 Task: Search one way flight ticket for 1 adult, 1 child, 1 infant in seat in premium economy from Bangor: Bangor International Airport to Raleigh: Raleigh-durham International Airport on 8-5-2023. Choice of flights is Frontier. Number of bags: 1 checked bag. Price is upto 86000. Outbound departure time preference is 11:00.
Action: Mouse moved to (326, 298)
Screenshot: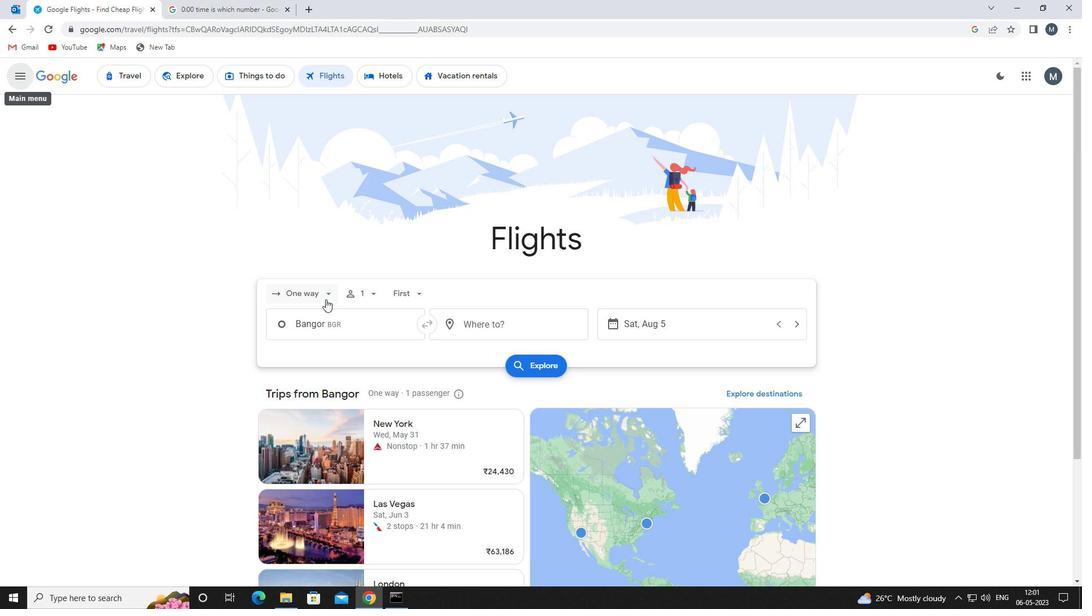 
Action: Mouse pressed left at (326, 298)
Screenshot: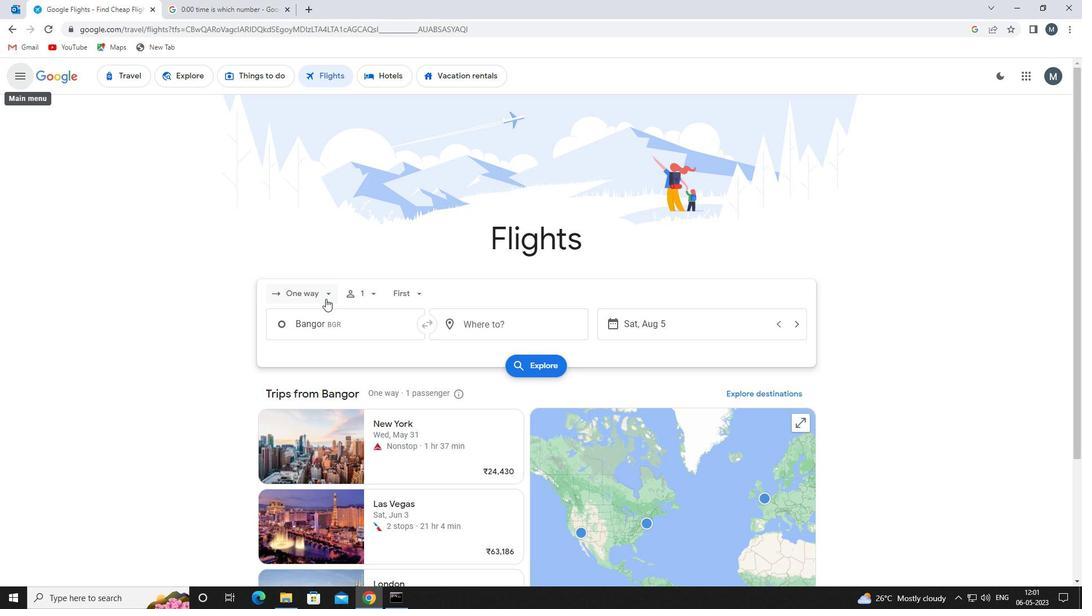 
Action: Mouse moved to (332, 342)
Screenshot: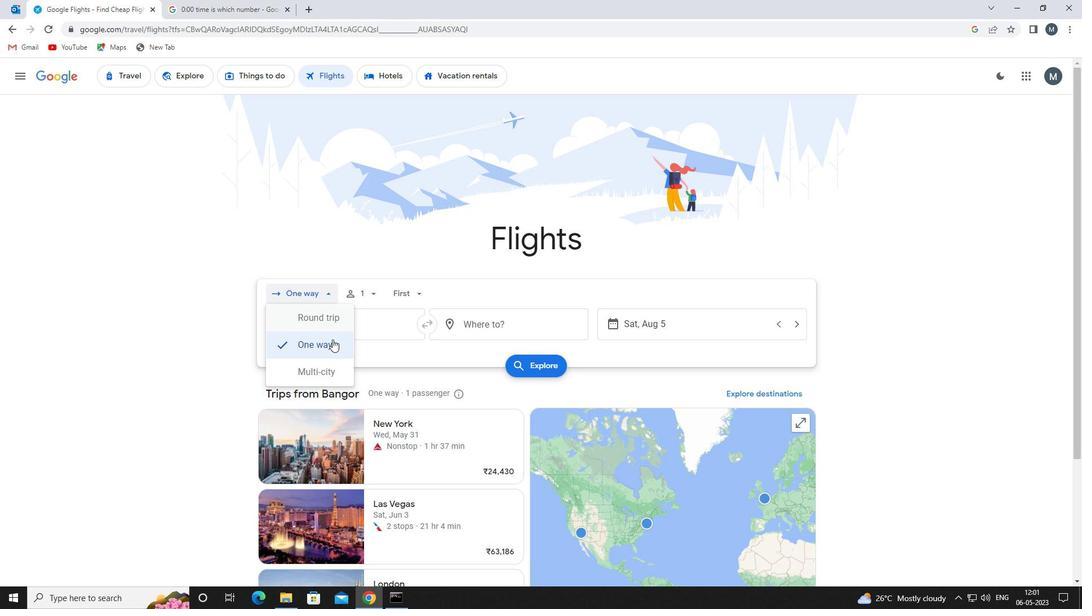 
Action: Mouse pressed left at (332, 342)
Screenshot: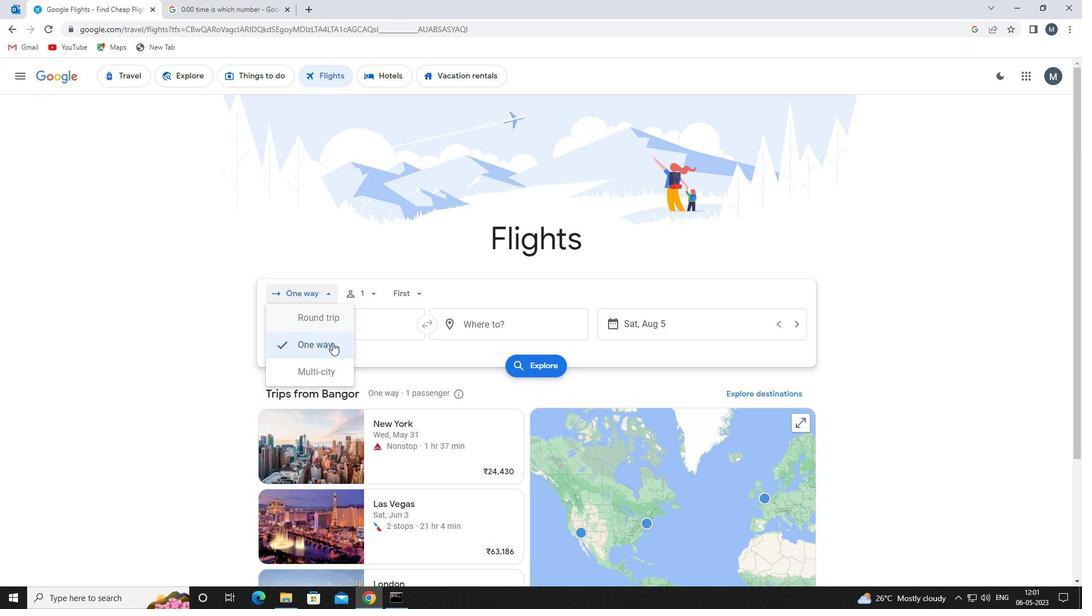 
Action: Mouse moved to (354, 292)
Screenshot: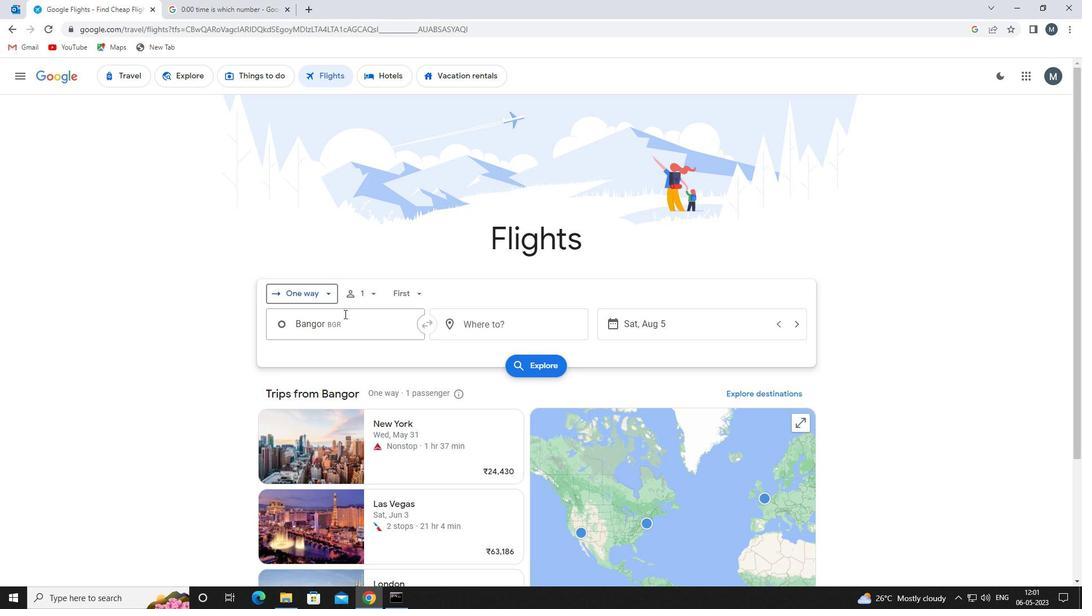 
Action: Mouse pressed left at (354, 292)
Screenshot: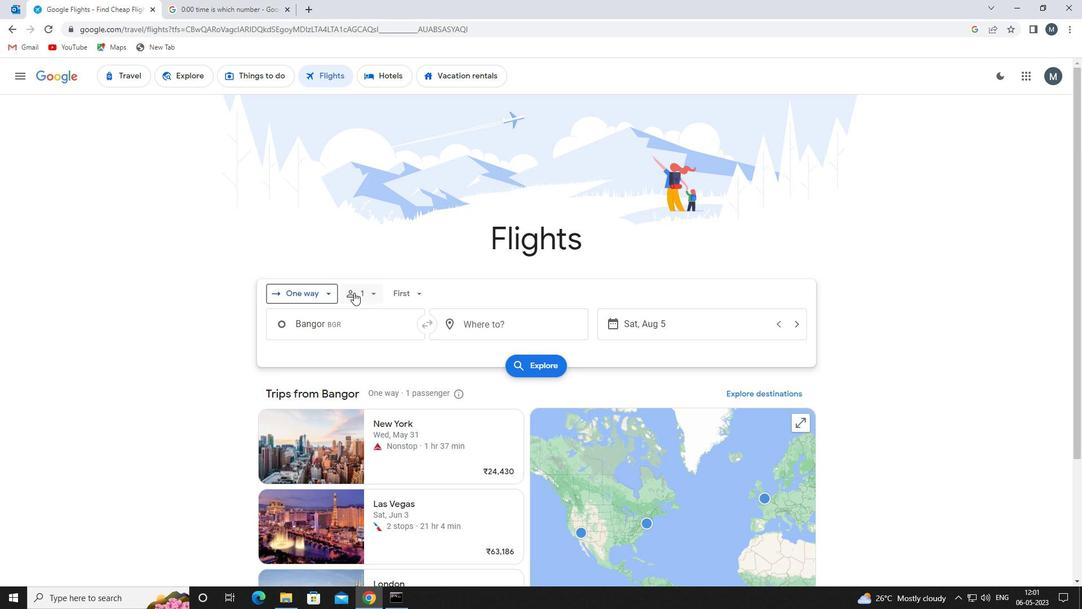 
Action: Mouse moved to (463, 351)
Screenshot: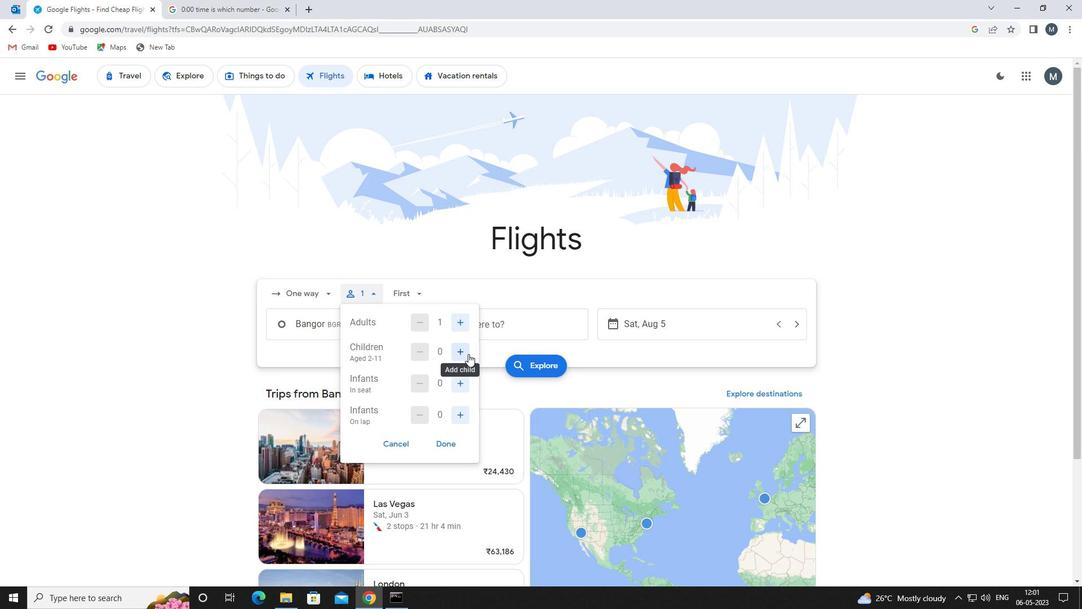 
Action: Mouse pressed left at (463, 351)
Screenshot: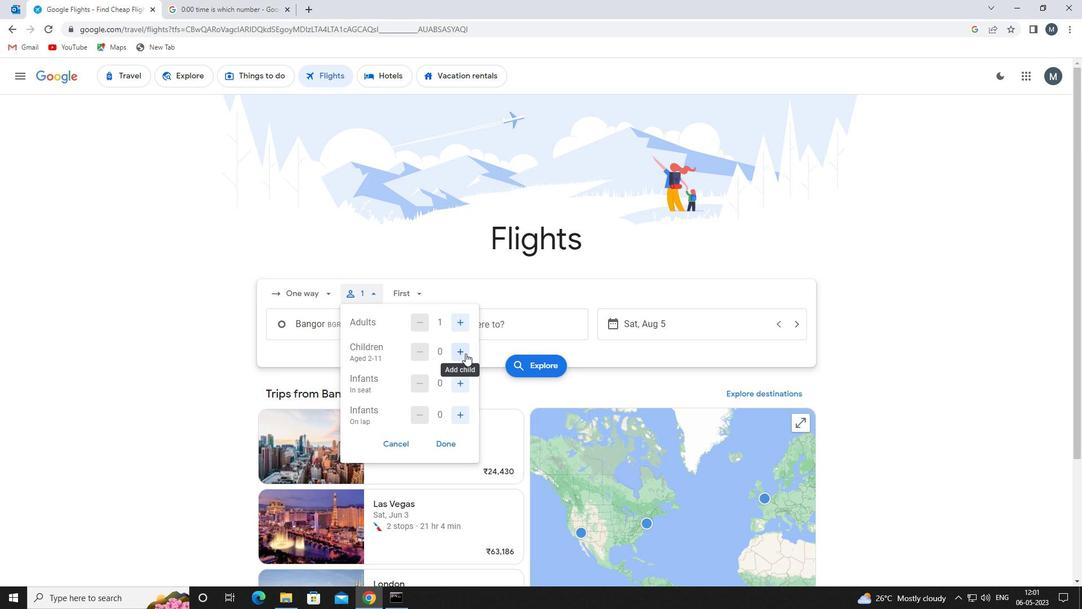 
Action: Mouse moved to (458, 380)
Screenshot: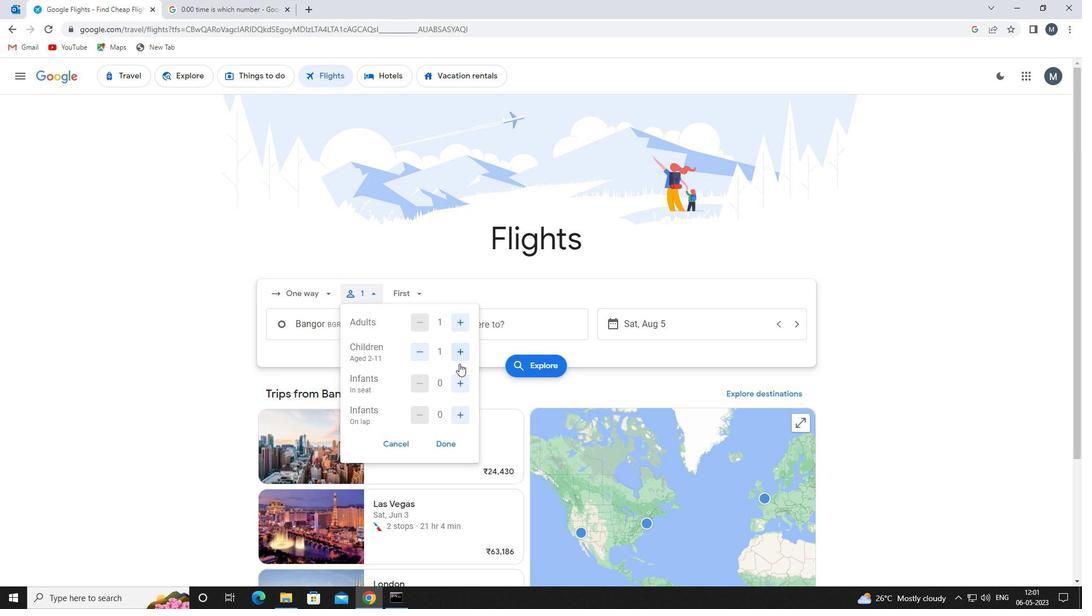 
Action: Mouse pressed left at (458, 380)
Screenshot: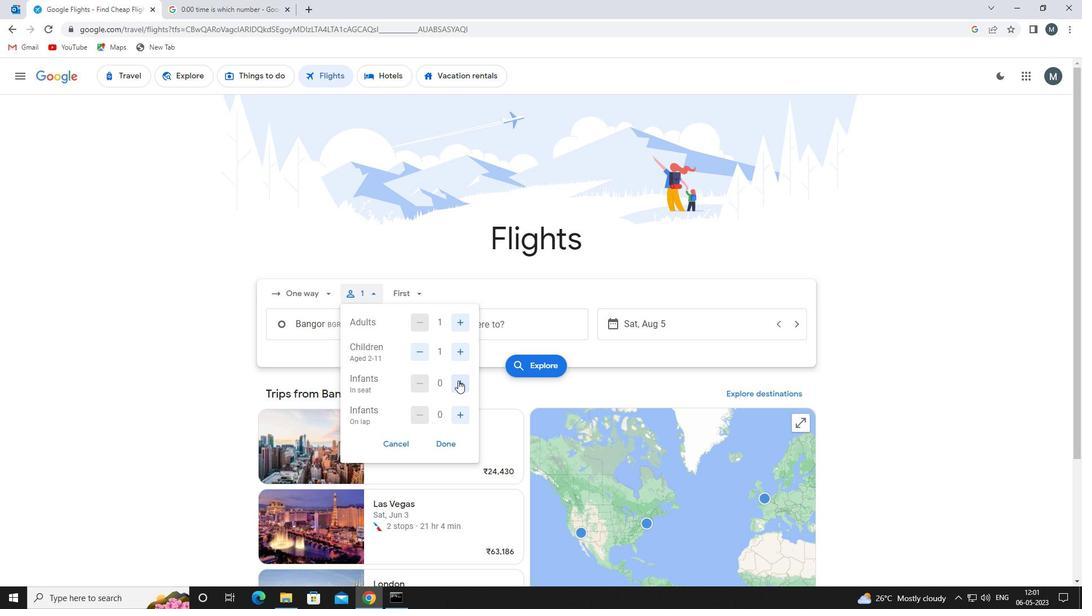 
Action: Mouse moved to (446, 442)
Screenshot: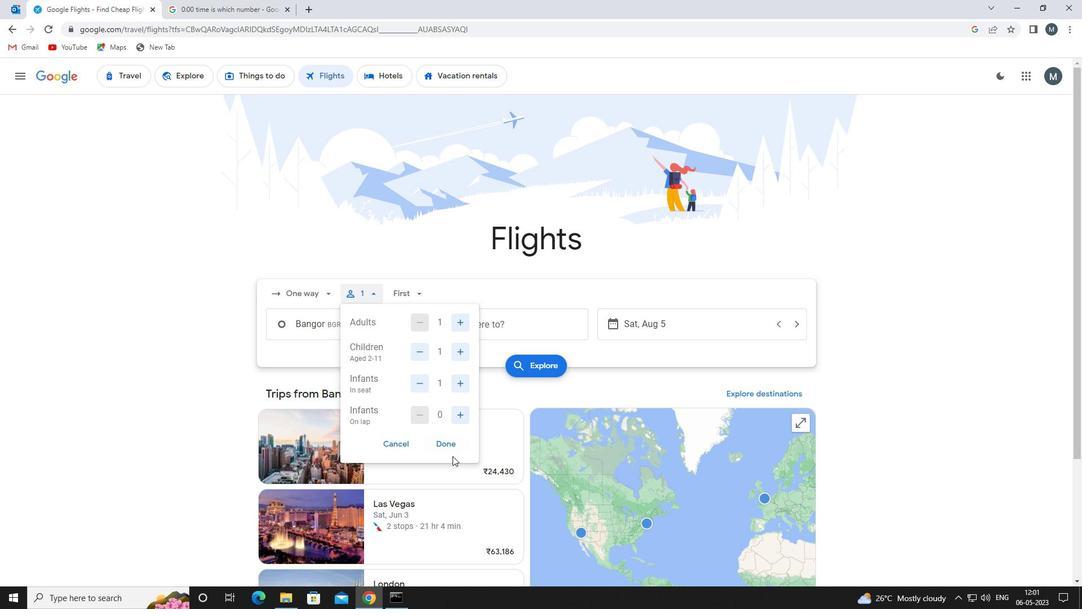 
Action: Mouse pressed left at (446, 442)
Screenshot: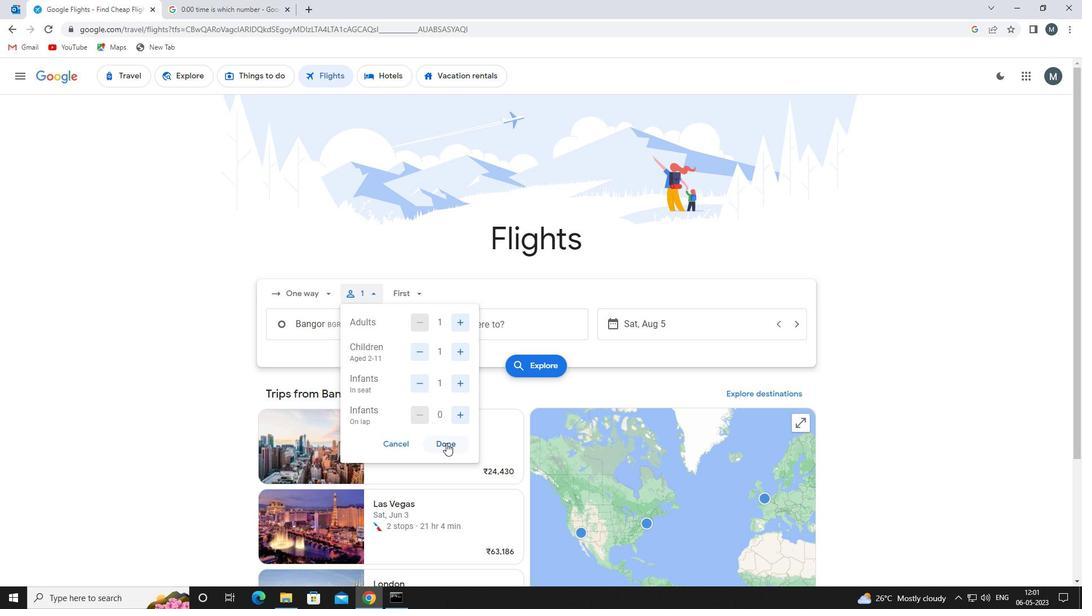 
Action: Mouse moved to (411, 297)
Screenshot: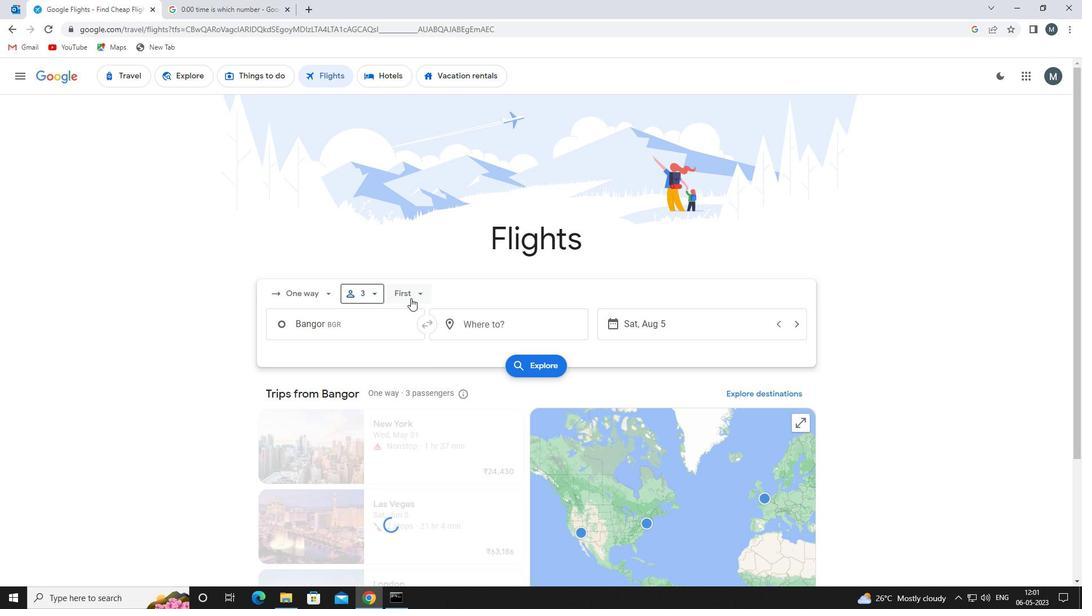 
Action: Mouse pressed left at (411, 297)
Screenshot: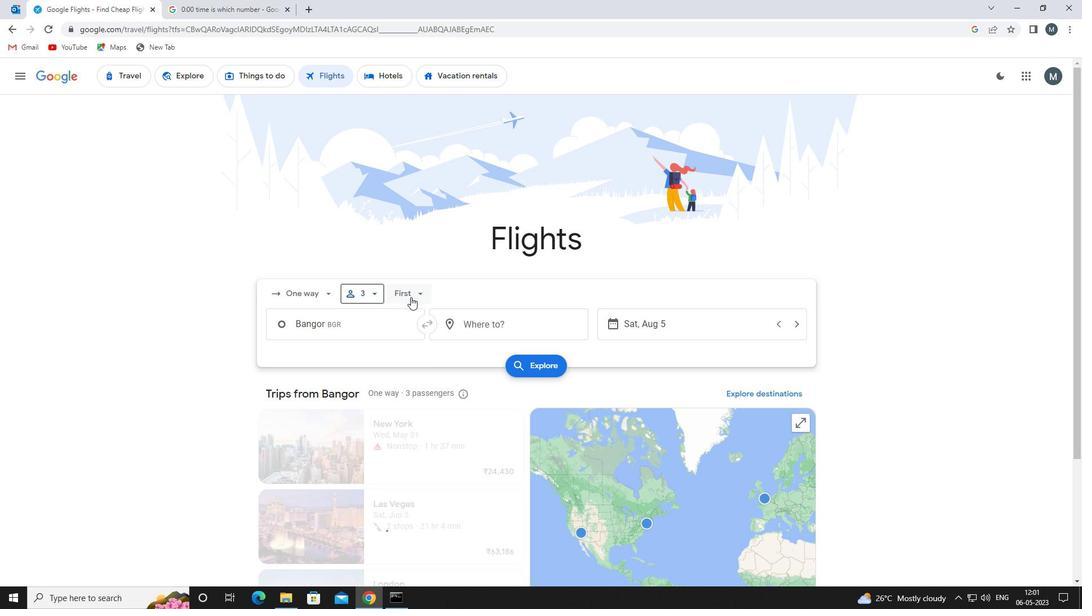 
Action: Mouse moved to (430, 350)
Screenshot: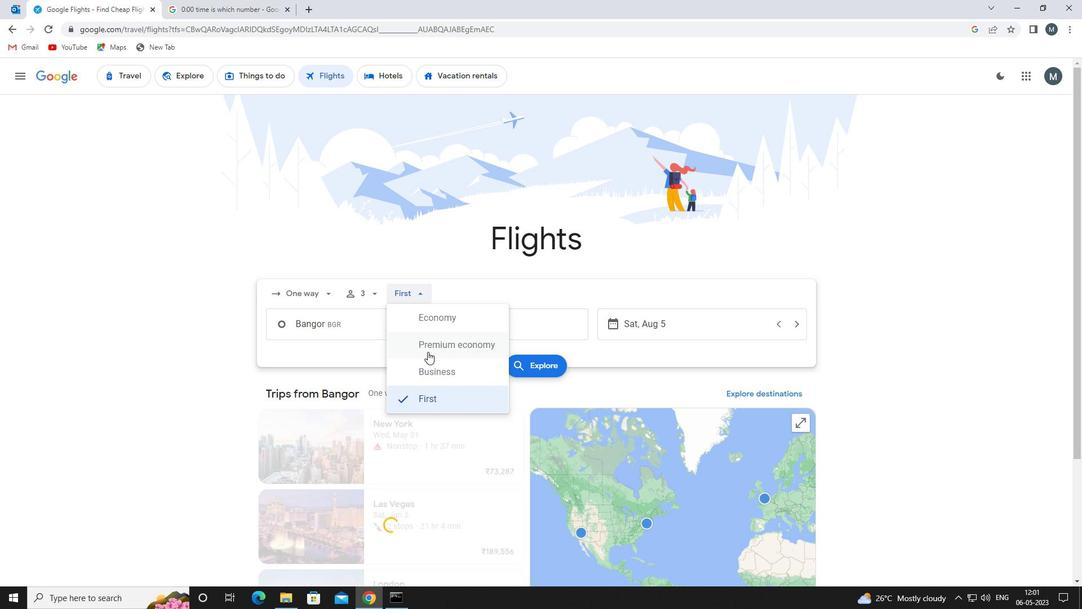
Action: Mouse pressed left at (430, 350)
Screenshot: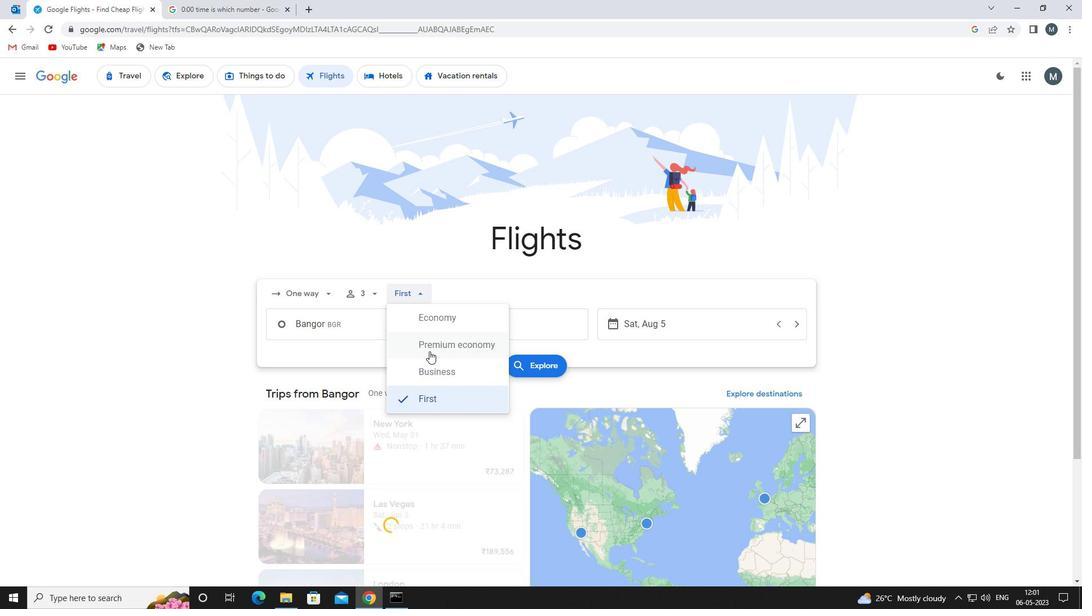 
Action: Mouse moved to (384, 323)
Screenshot: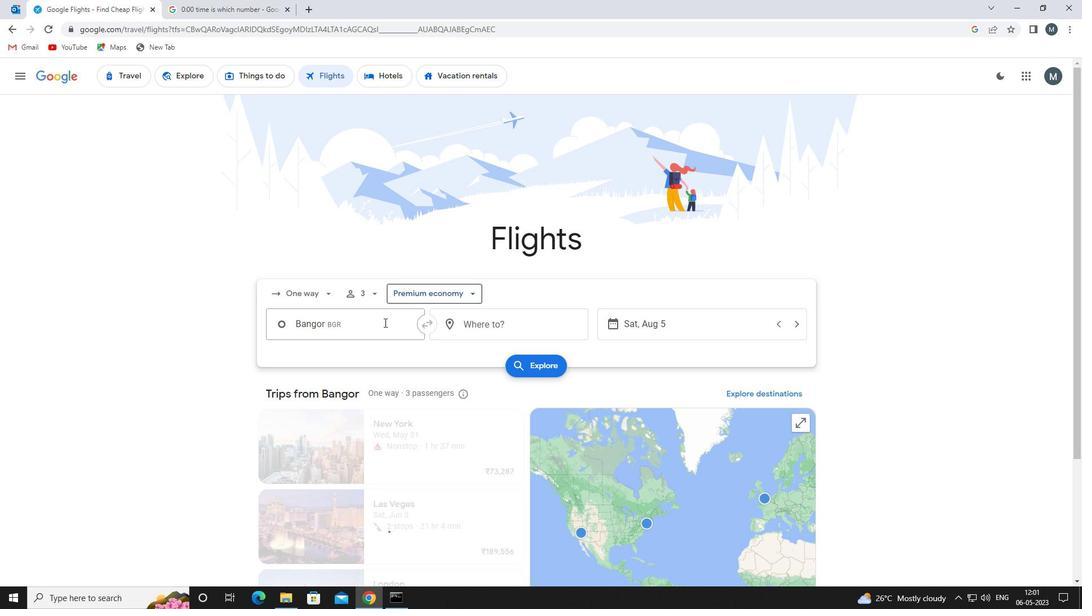 
Action: Mouse pressed left at (384, 323)
Screenshot: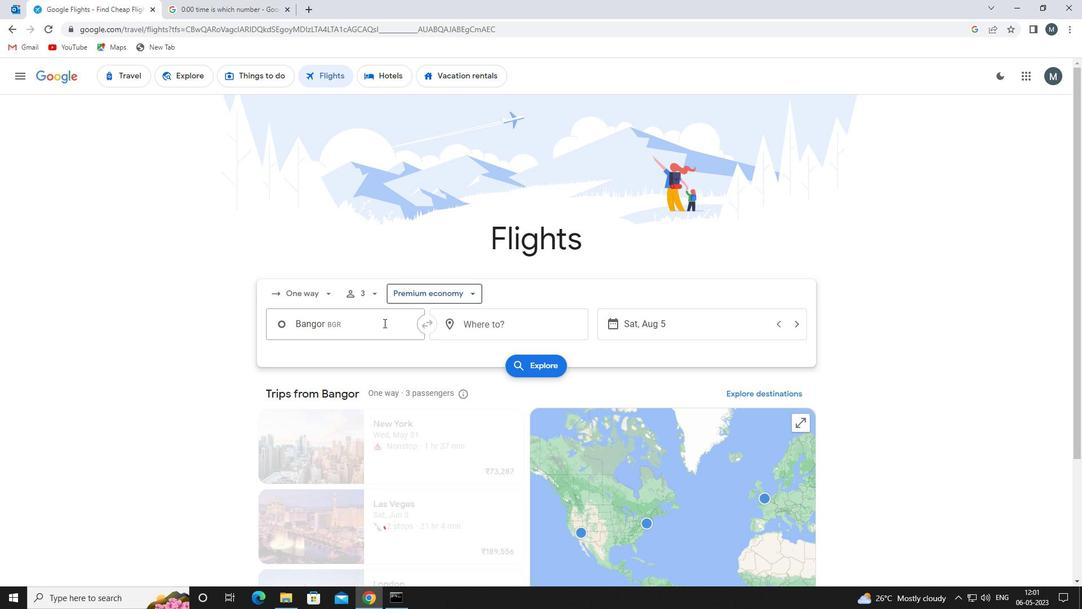 
Action: Key pressed bangor<Key.space>in
Screenshot: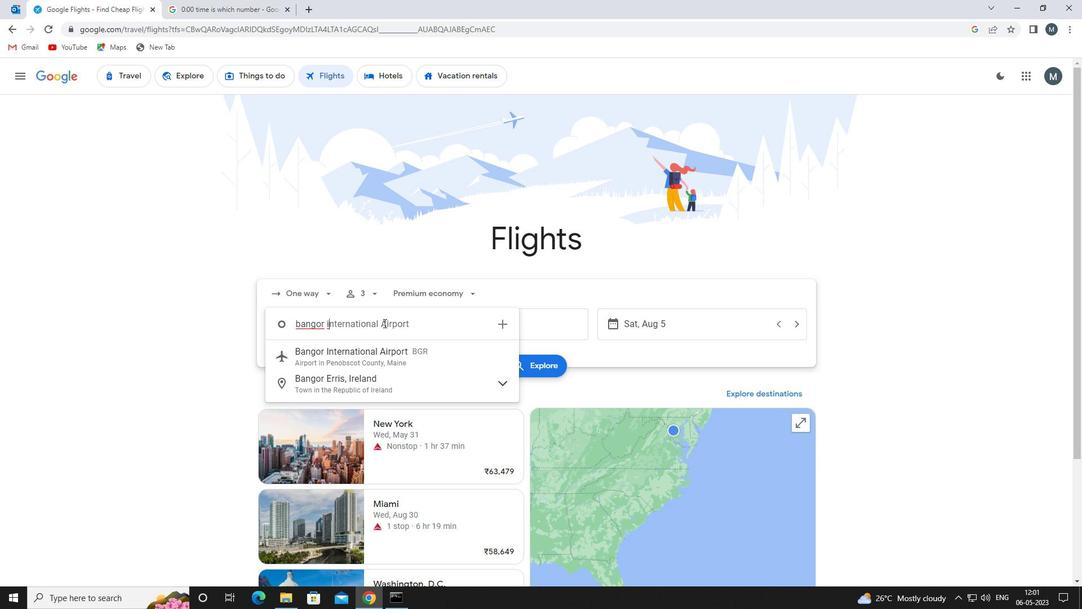 
Action: Mouse moved to (389, 364)
Screenshot: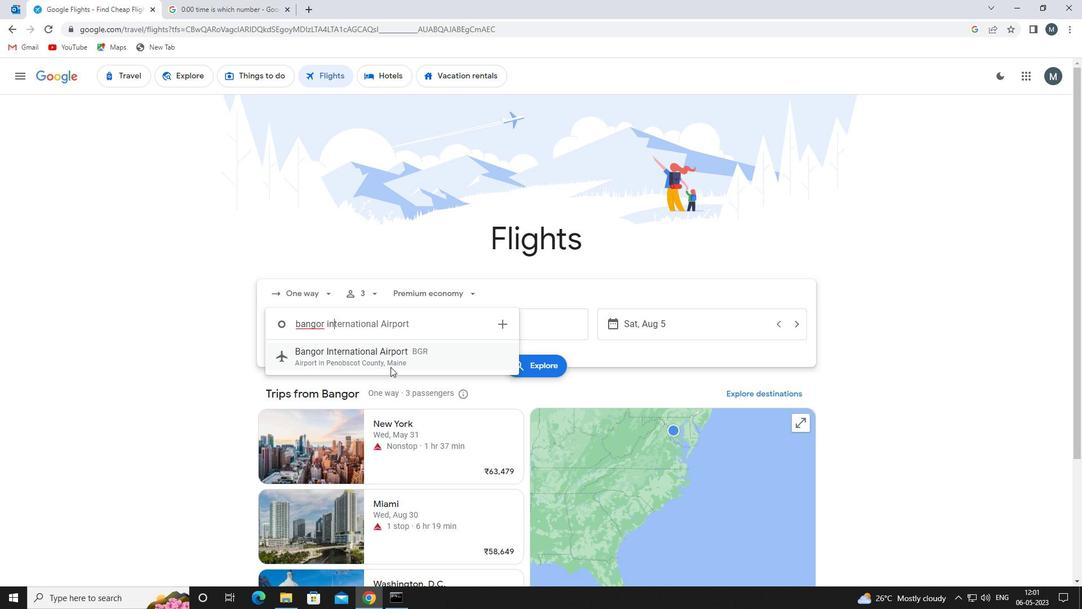 
Action: Mouse pressed left at (389, 364)
Screenshot: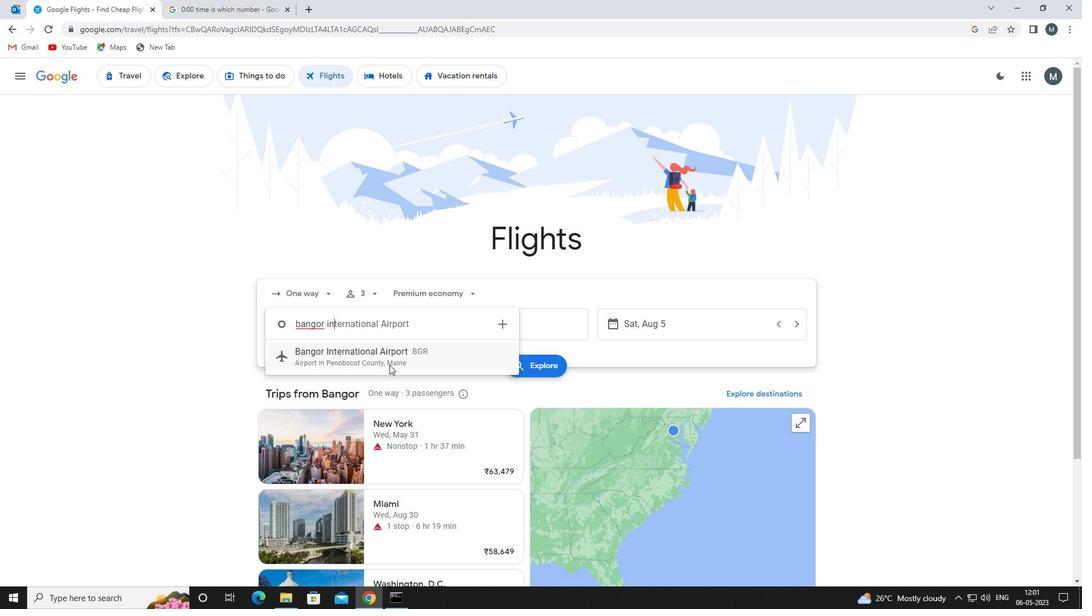 
Action: Mouse moved to (461, 327)
Screenshot: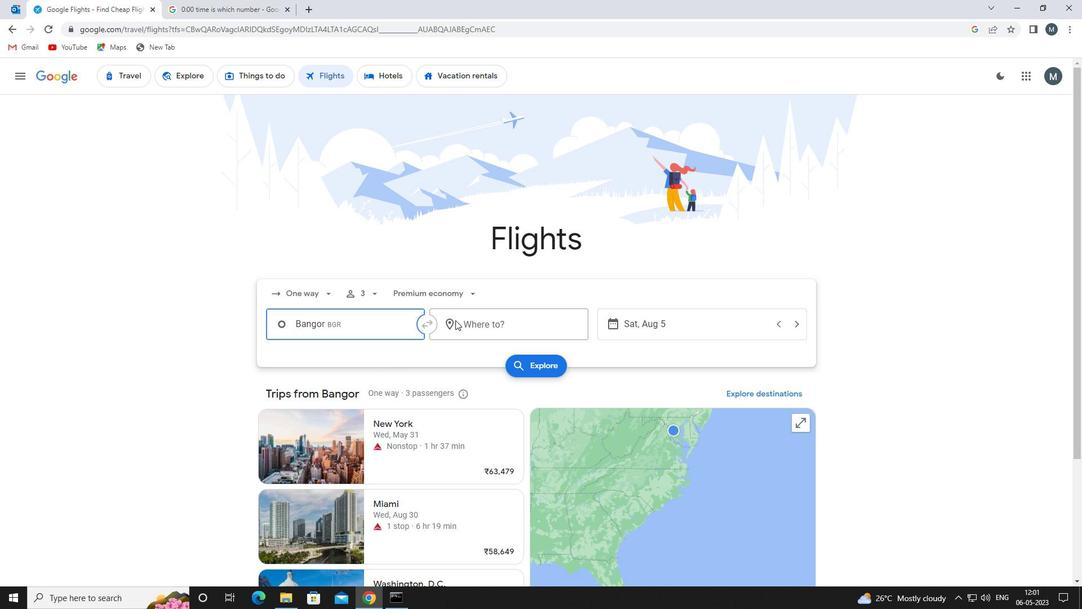 
Action: Mouse pressed left at (461, 327)
Screenshot: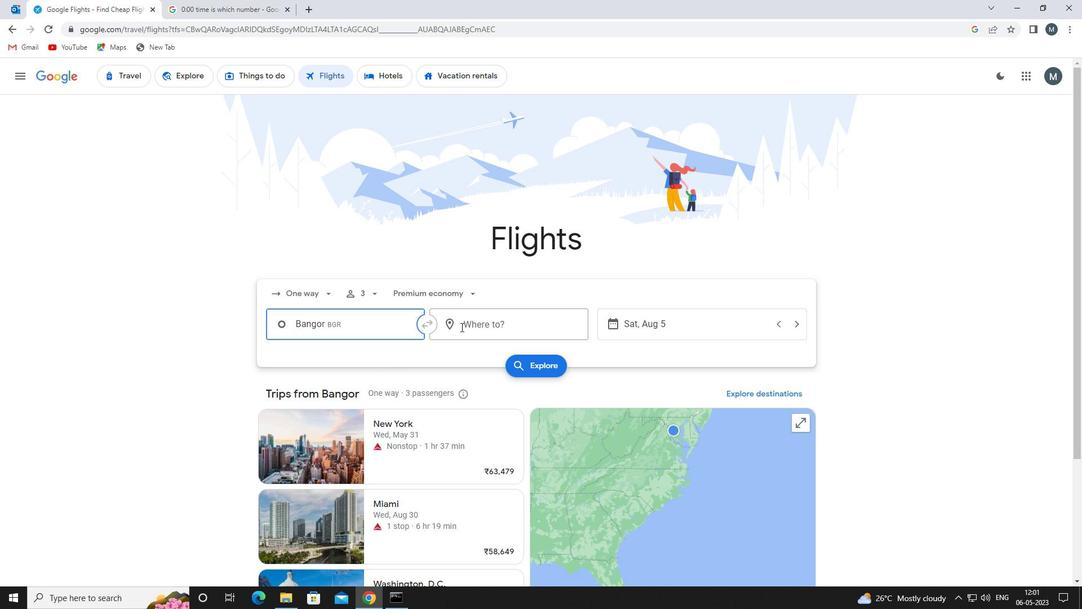 
Action: Mouse moved to (460, 328)
Screenshot: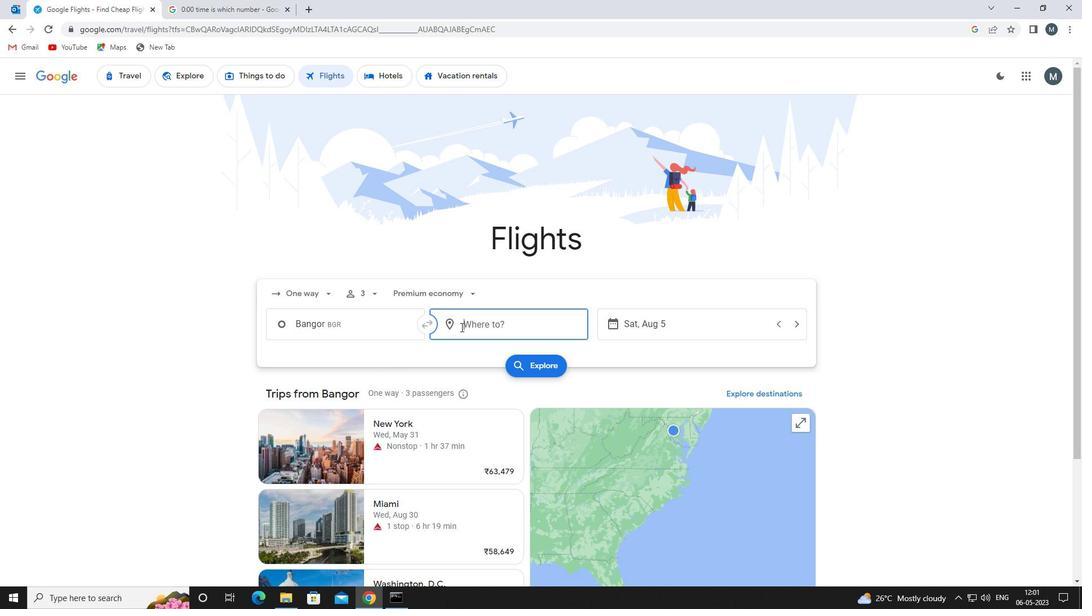
Action: Key pressed raleigh<Key.space>du
Screenshot: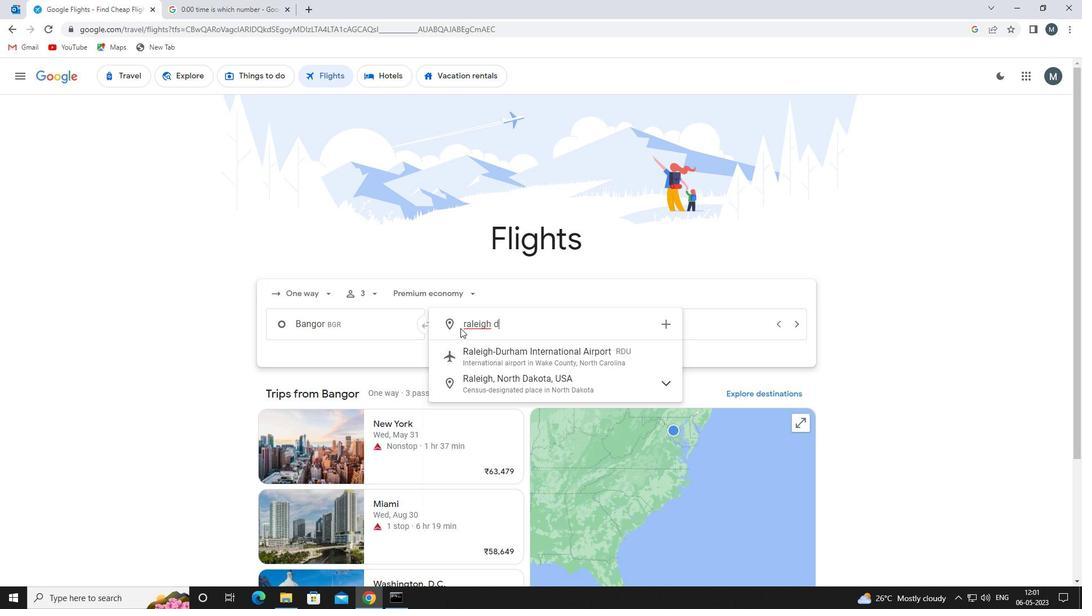 
Action: Mouse moved to (537, 346)
Screenshot: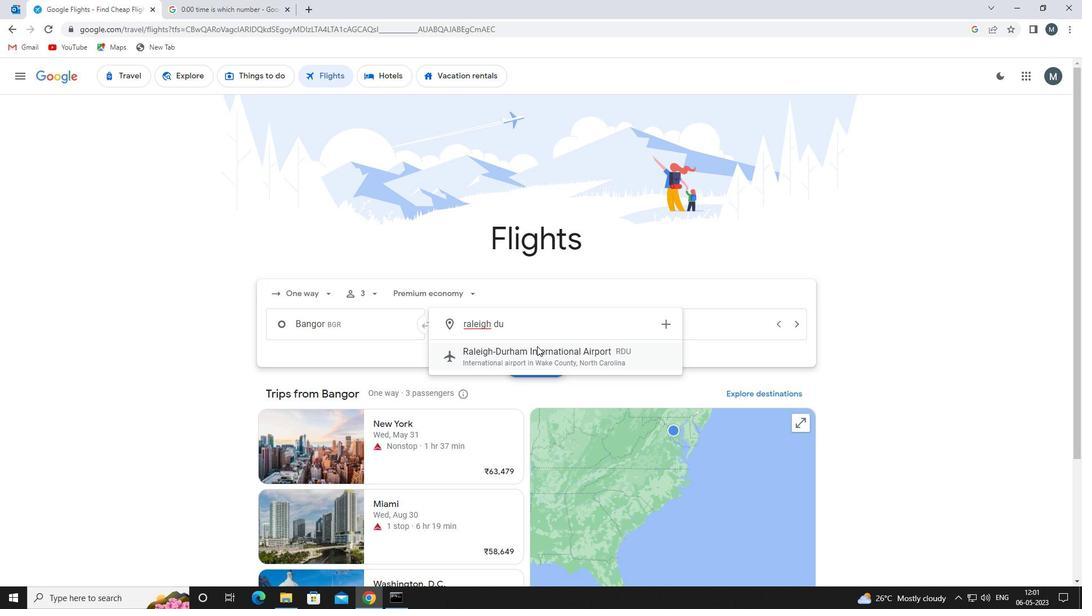 
Action: Mouse pressed left at (537, 346)
Screenshot: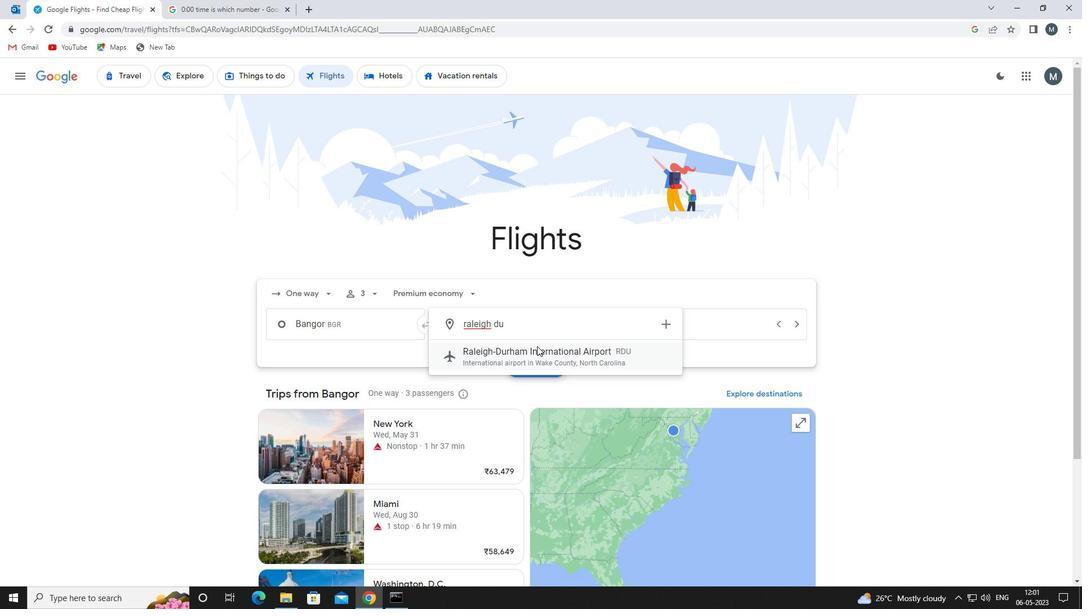 
Action: Mouse moved to (625, 327)
Screenshot: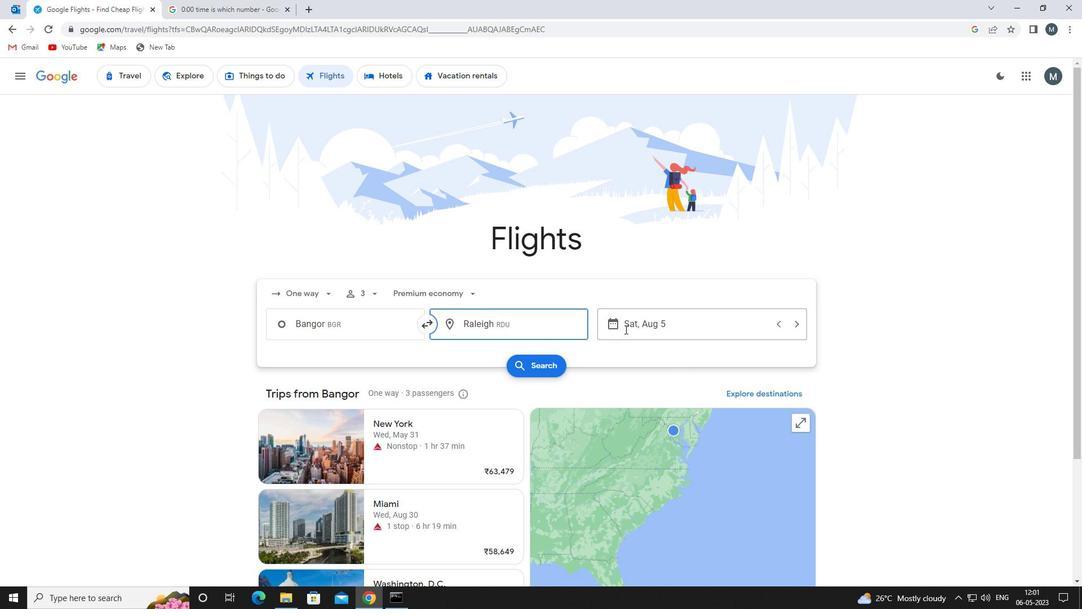 
Action: Mouse pressed left at (625, 327)
Screenshot: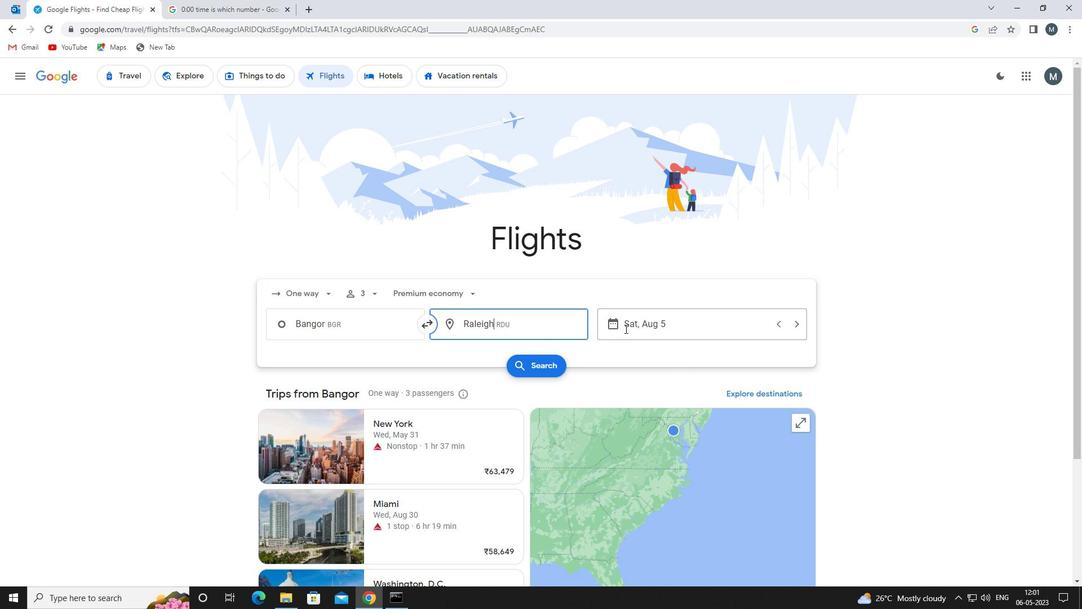 
Action: Mouse moved to (565, 382)
Screenshot: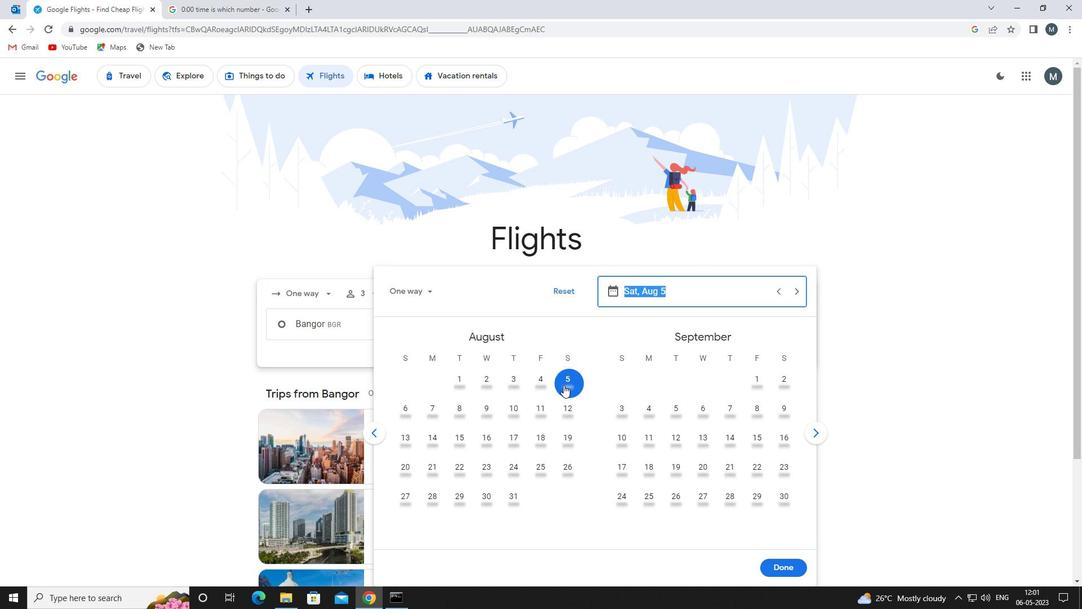 
Action: Mouse pressed left at (565, 382)
Screenshot: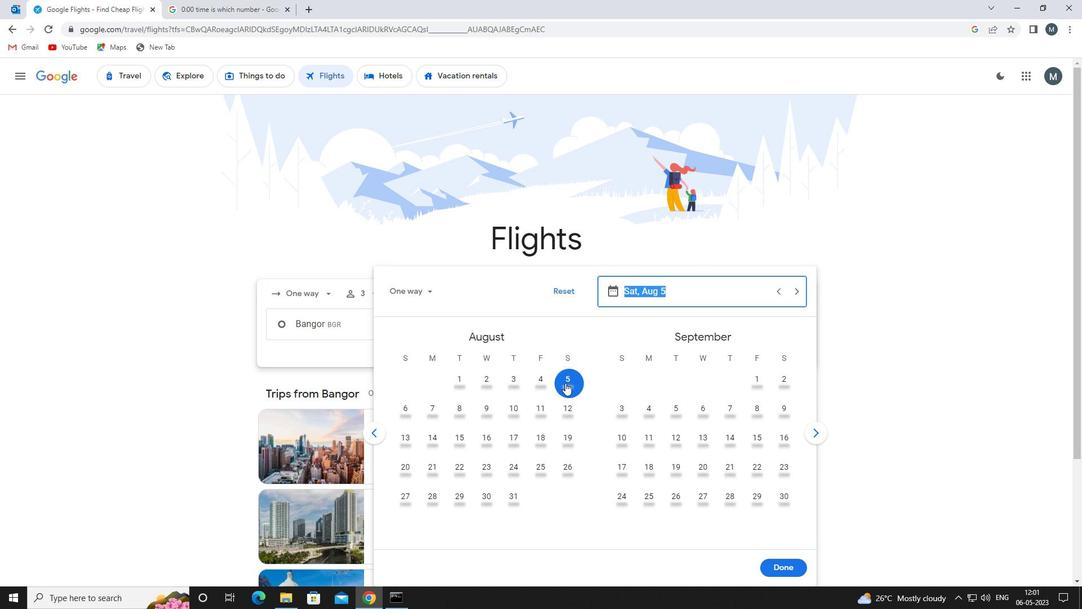 
Action: Mouse moved to (774, 564)
Screenshot: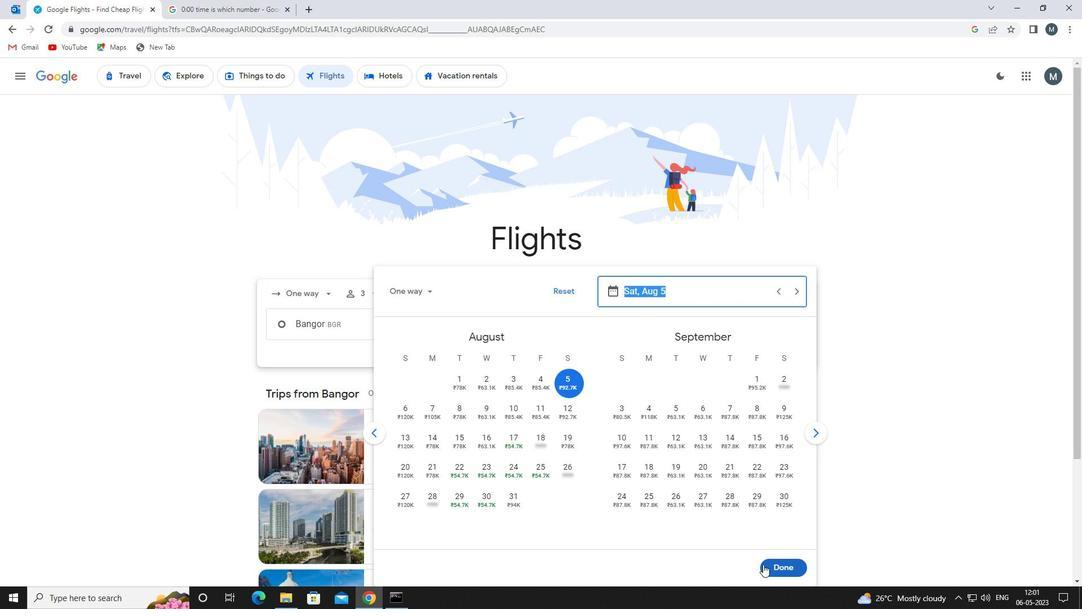 
Action: Mouse pressed left at (774, 564)
Screenshot: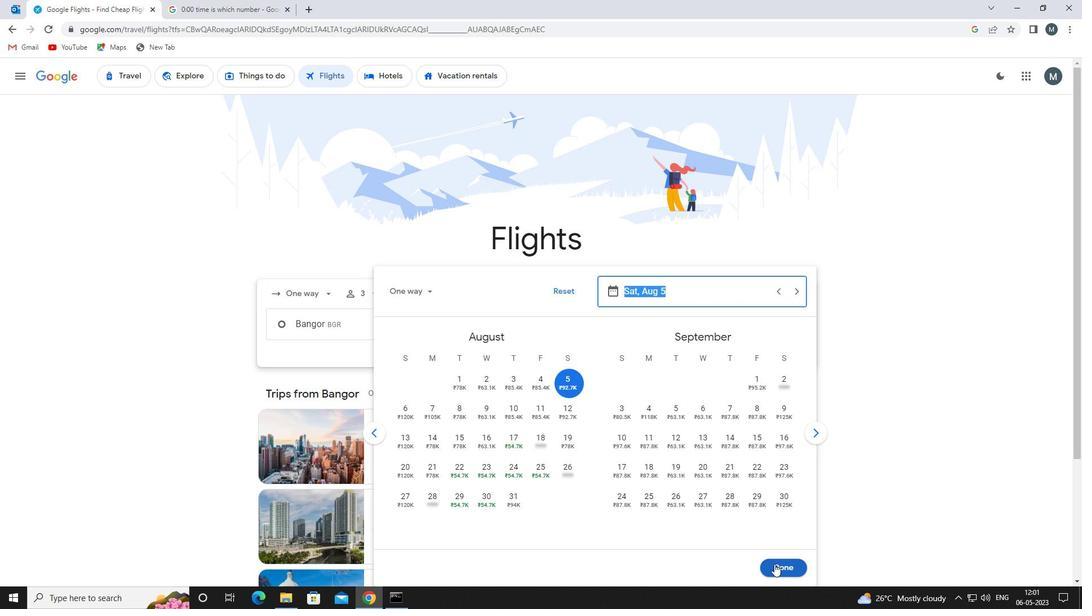 
Action: Mouse moved to (518, 366)
Screenshot: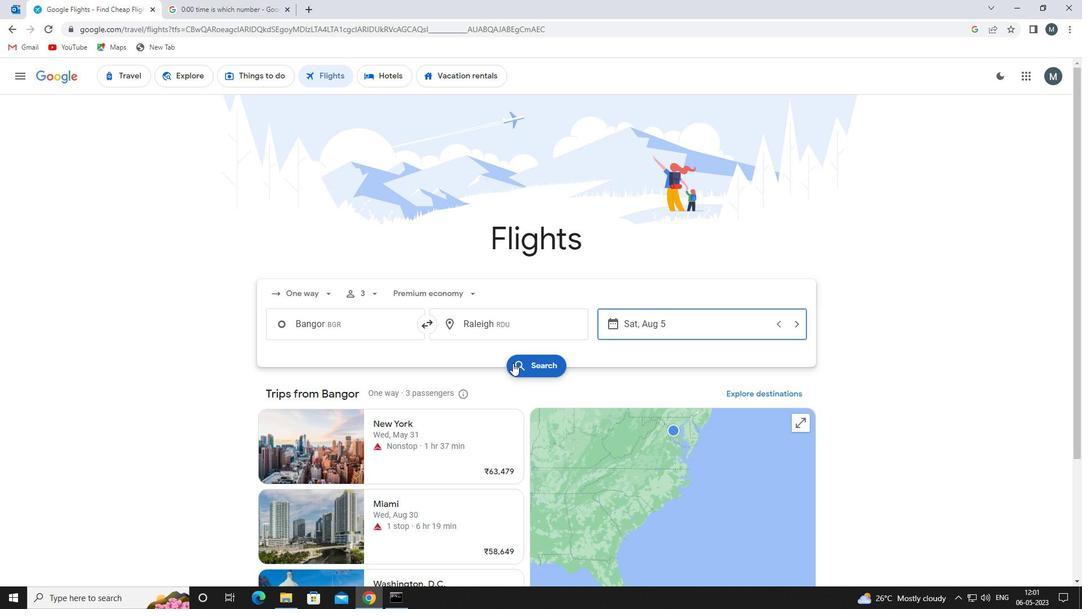 
Action: Mouse pressed left at (518, 366)
Screenshot: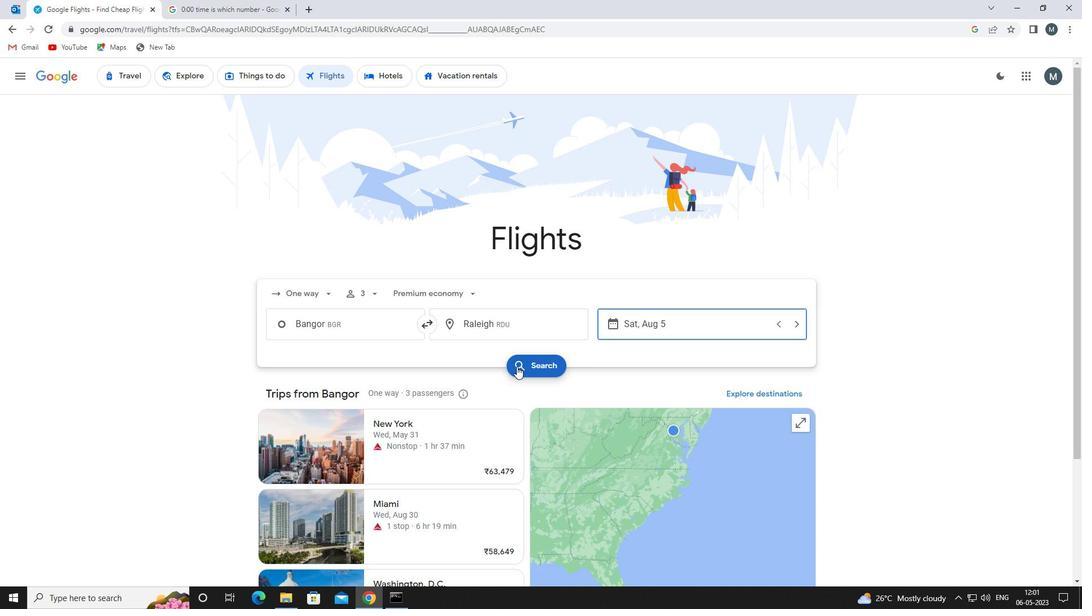 
Action: Mouse moved to (290, 182)
Screenshot: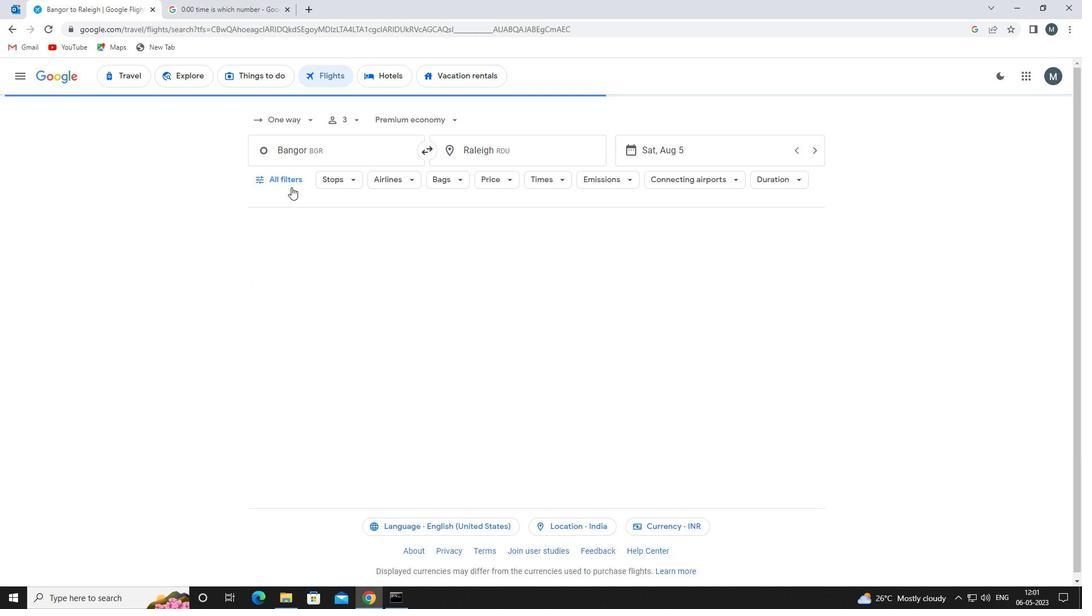 
Action: Mouse pressed left at (290, 182)
Screenshot: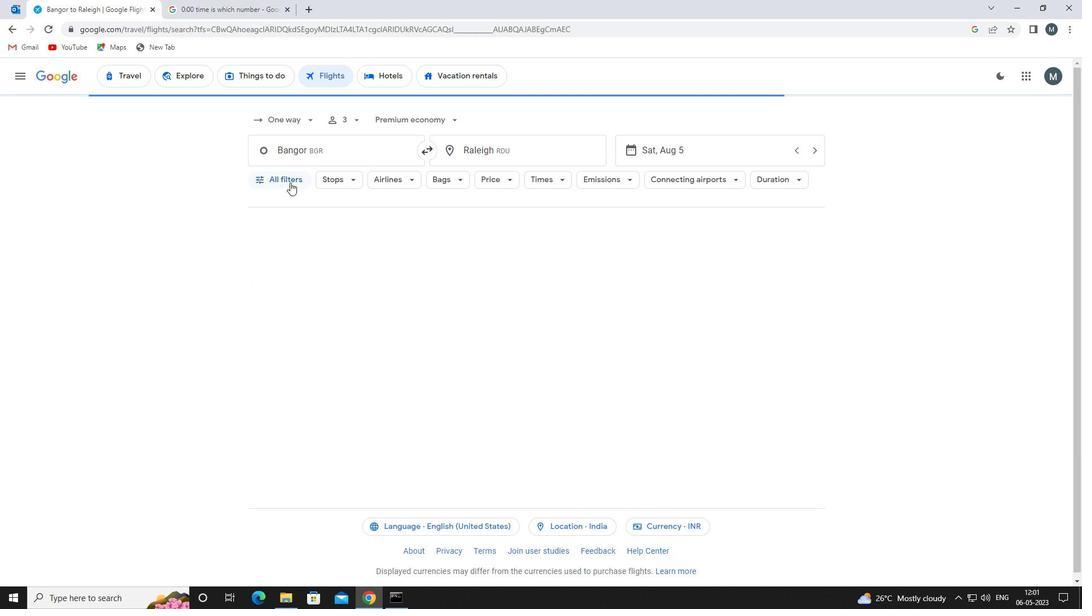 
Action: Mouse moved to (325, 292)
Screenshot: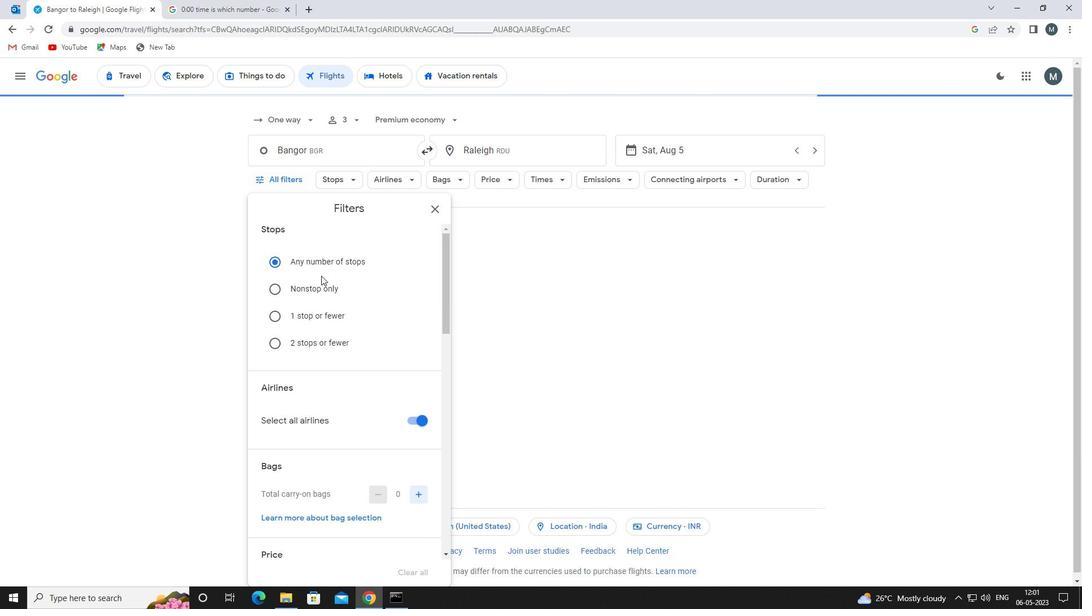 
Action: Mouse scrolled (325, 292) with delta (0, 0)
Screenshot: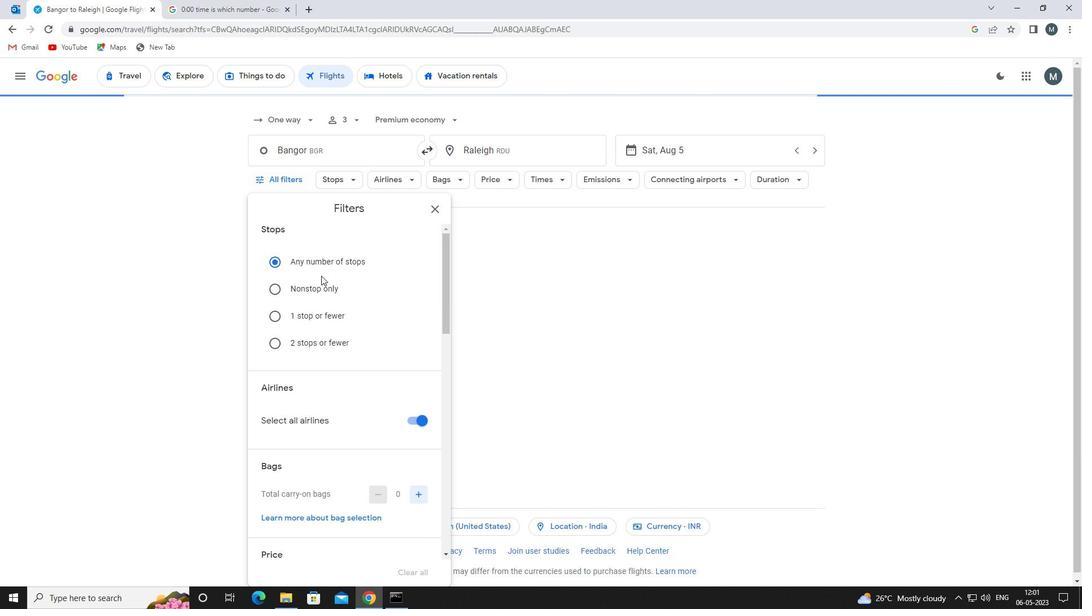 
Action: Mouse moved to (326, 293)
Screenshot: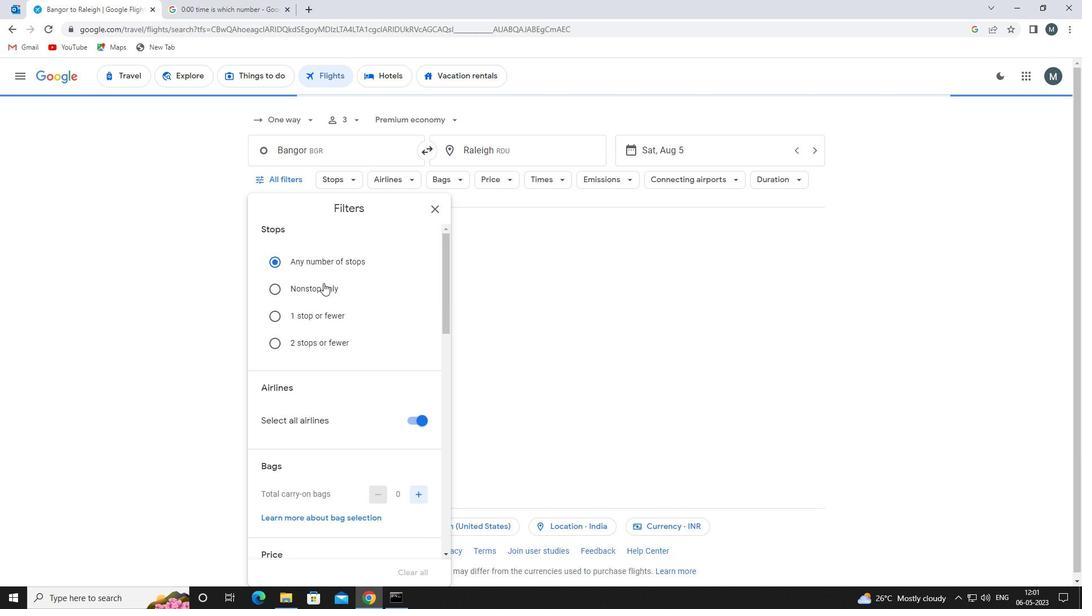 
Action: Mouse scrolled (326, 292) with delta (0, 0)
Screenshot: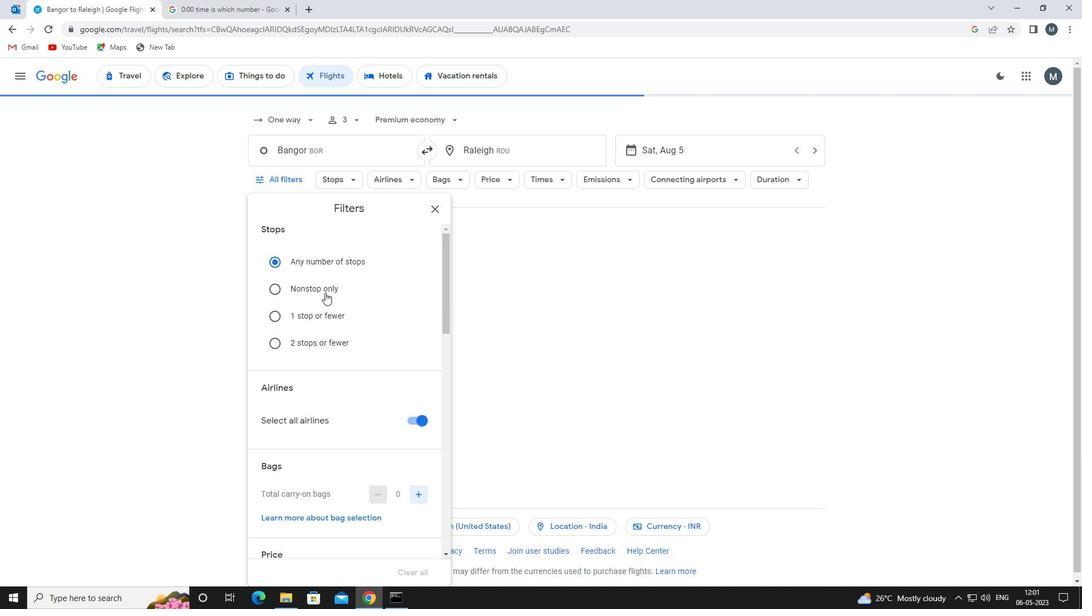 
Action: Mouse moved to (415, 305)
Screenshot: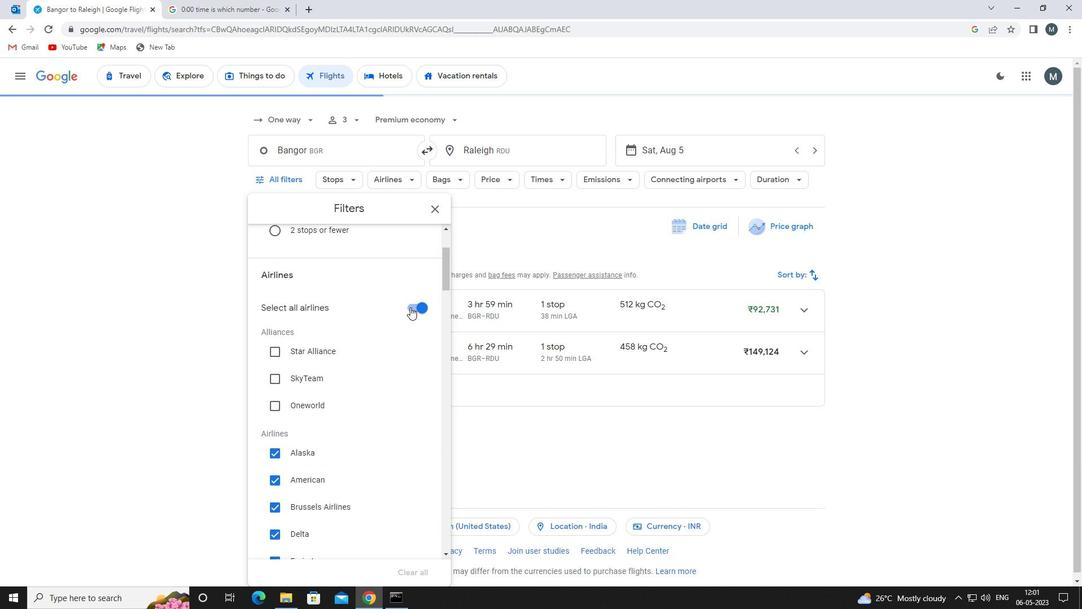 
Action: Mouse pressed left at (415, 305)
Screenshot: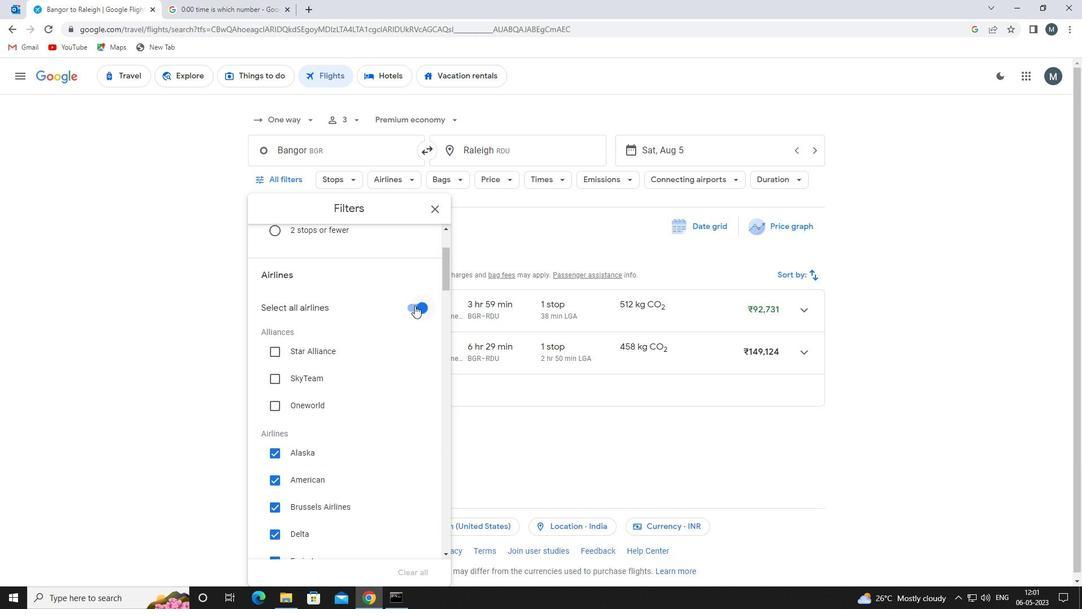 
Action: Mouse moved to (363, 381)
Screenshot: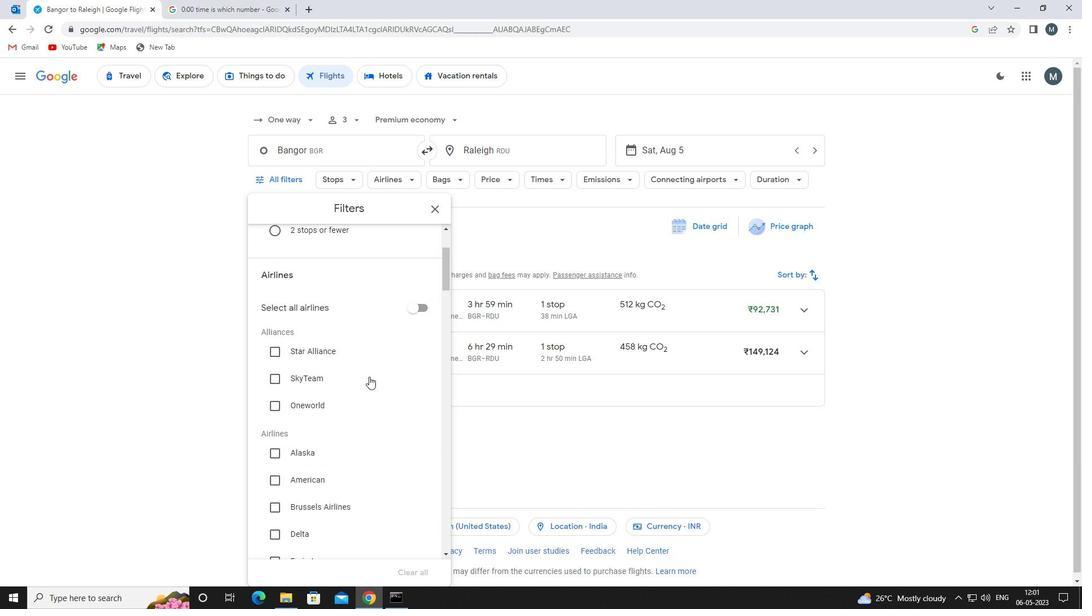 
Action: Mouse scrolled (363, 380) with delta (0, 0)
Screenshot: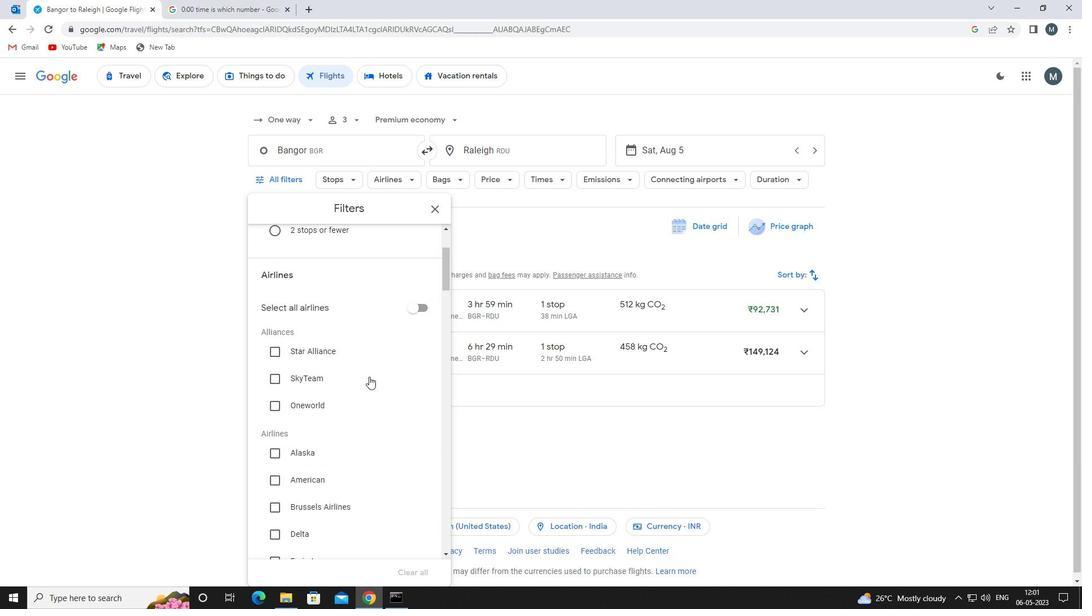 
Action: Mouse moved to (363, 381)
Screenshot: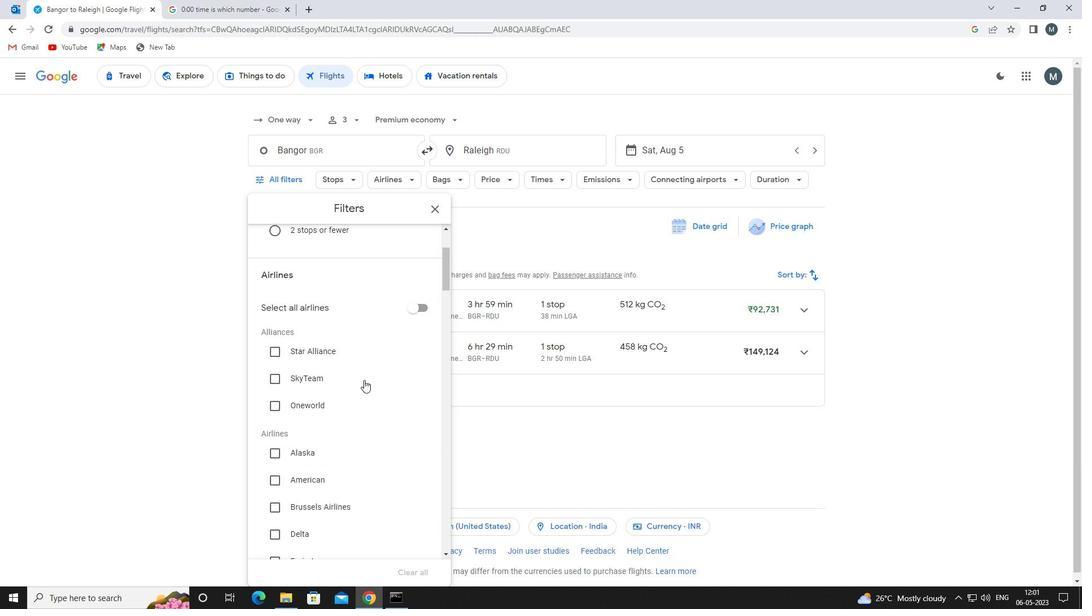 
Action: Mouse scrolled (363, 381) with delta (0, 0)
Screenshot: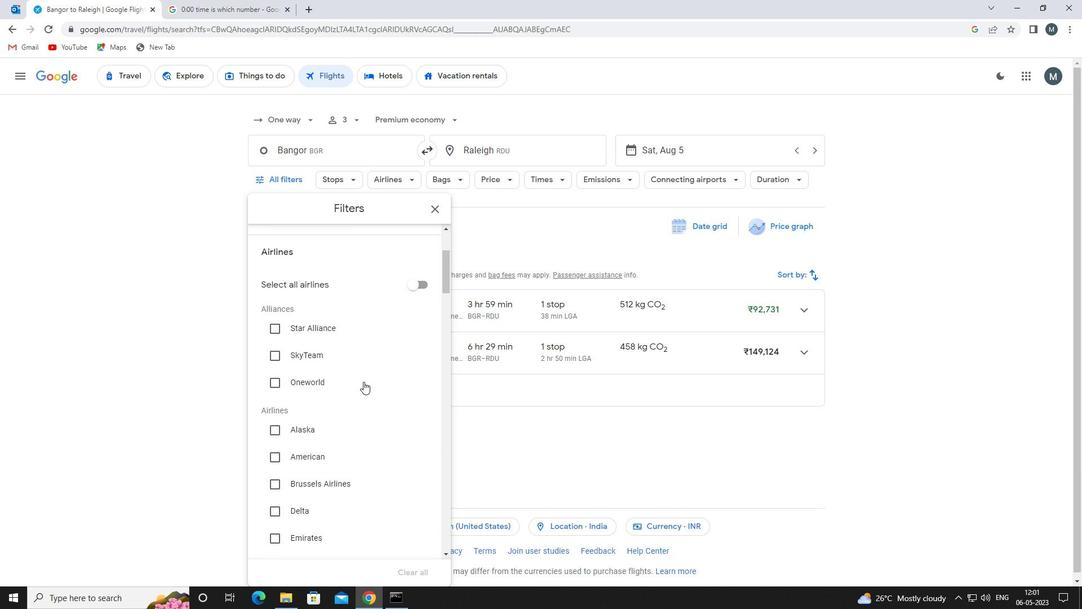 
Action: Mouse moved to (363, 382)
Screenshot: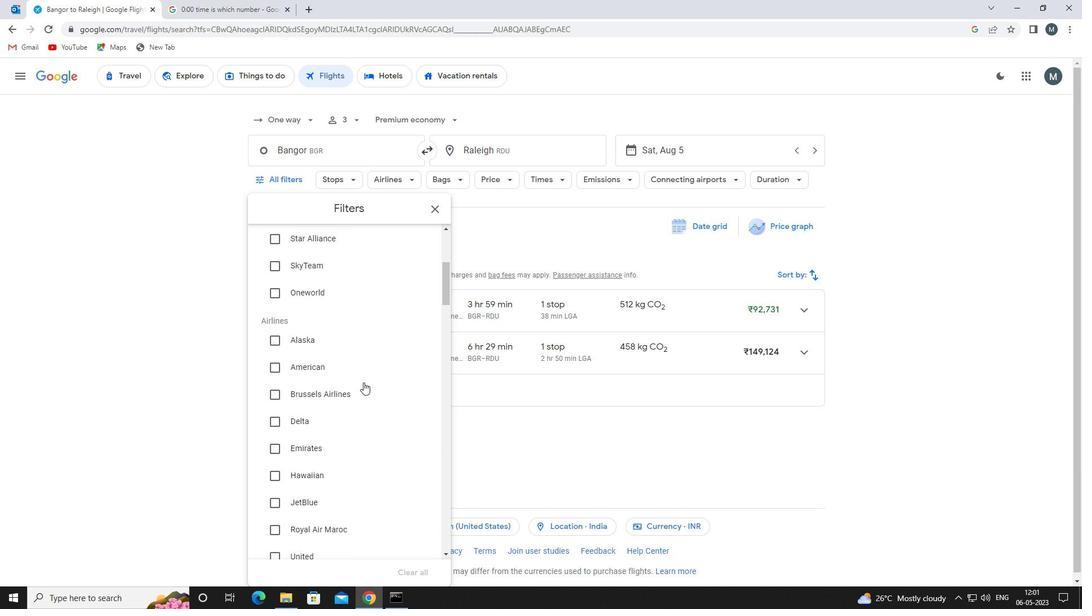 
Action: Mouse scrolled (363, 381) with delta (0, 0)
Screenshot: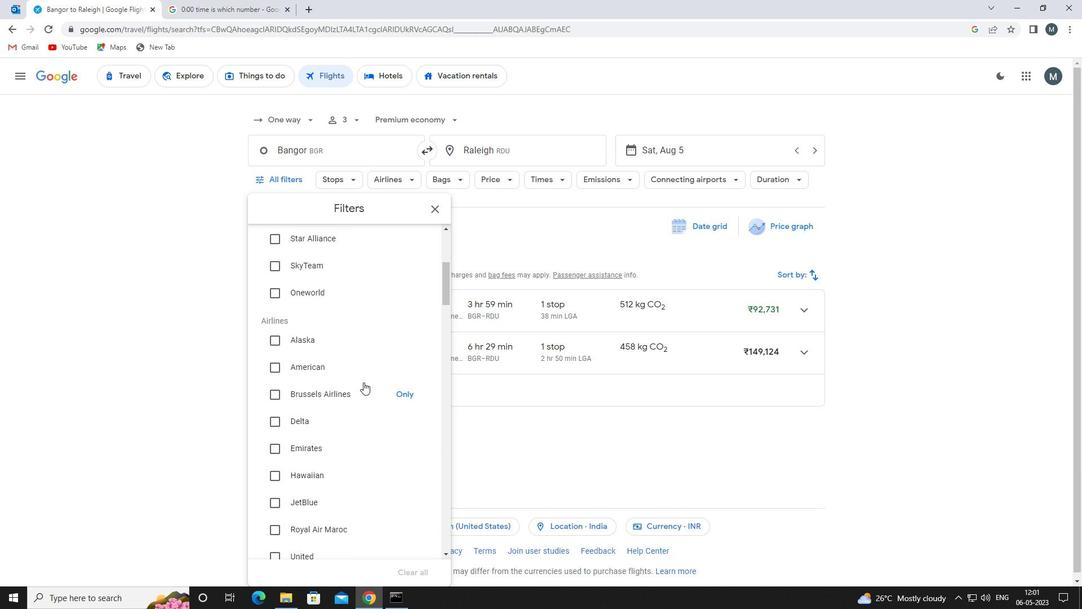 
Action: Mouse moved to (363, 382)
Screenshot: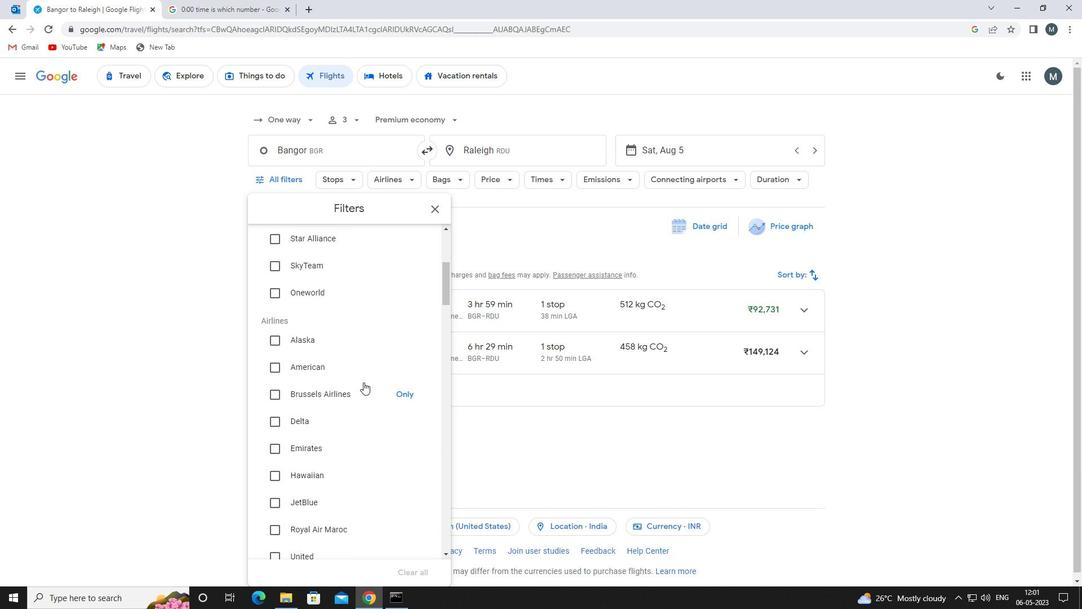 
Action: Mouse scrolled (363, 381) with delta (0, 0)
Screenshot: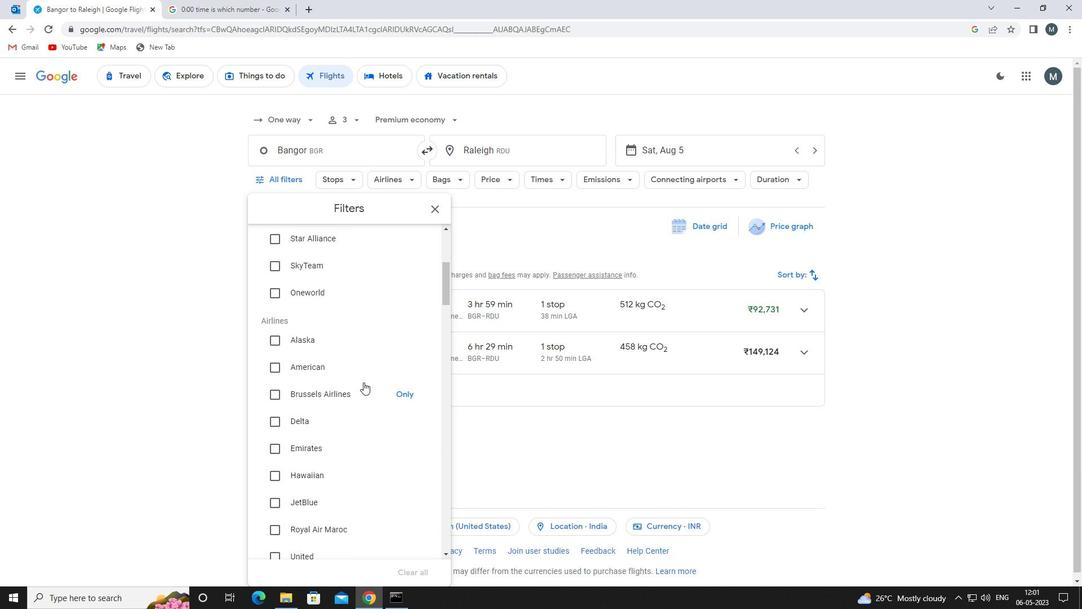 
Action: Mouse moved to (362, 382)
Screenshot: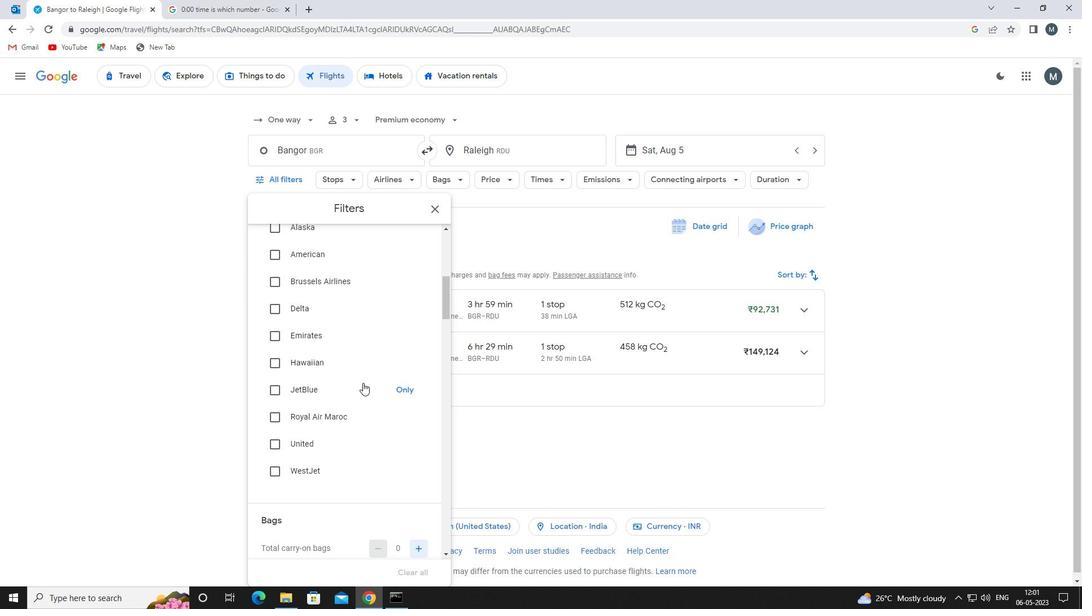 
Action: Mouse scrolled (362, 382) with delta (0, 0)
Screenshot: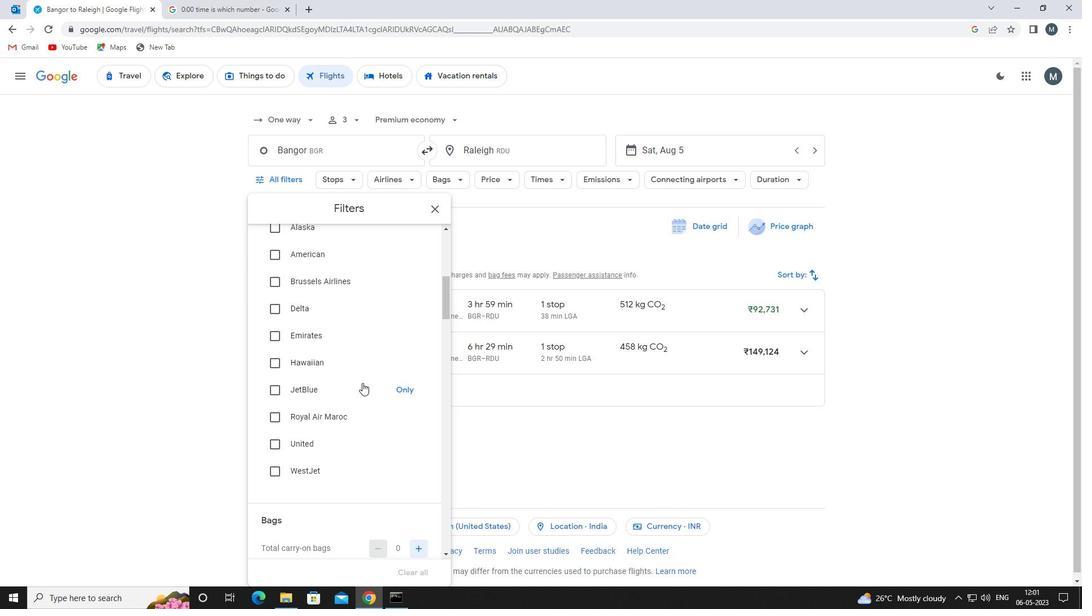 
Action: Mouse moved to (362, 382)
Screenshot: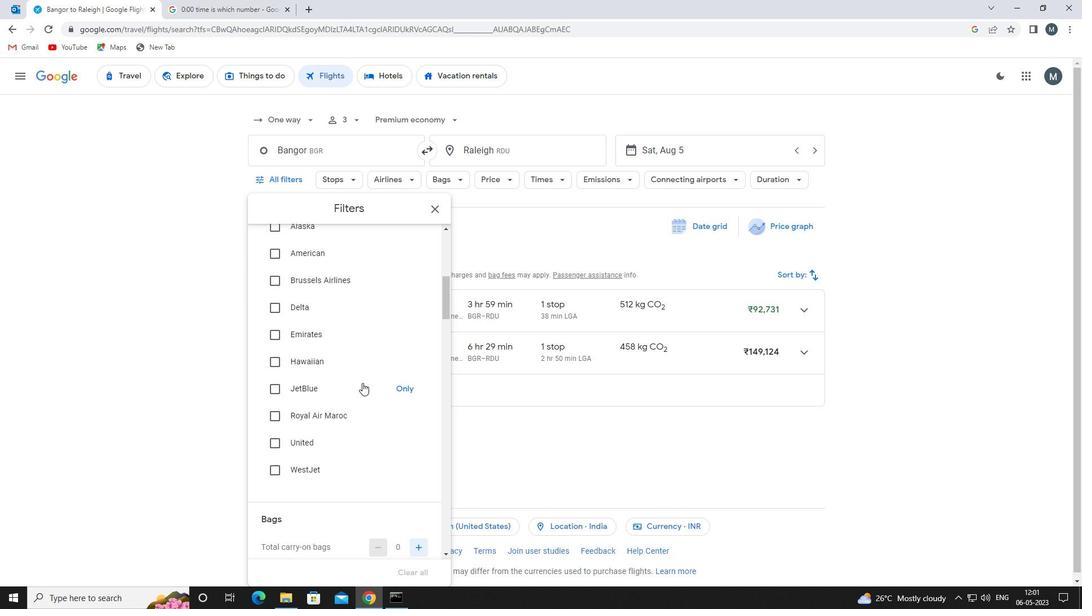 
Action: Mouse scrolled (362, 382) with delta (0, 0)
Screenshot: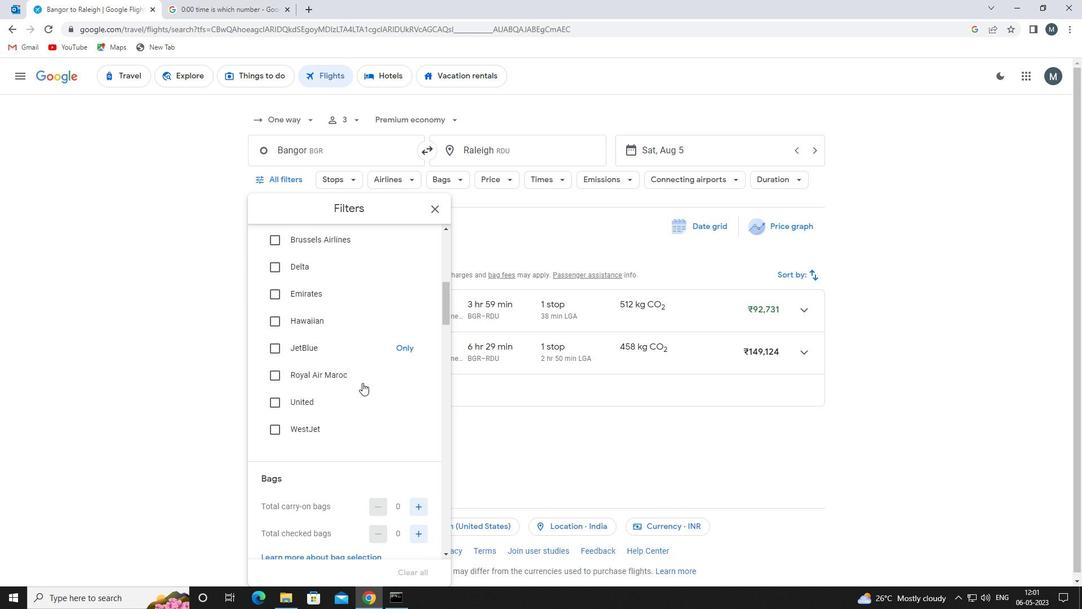 
Action: Mouse scrolled (362, 382) with delta (0, 0)
Screenshot: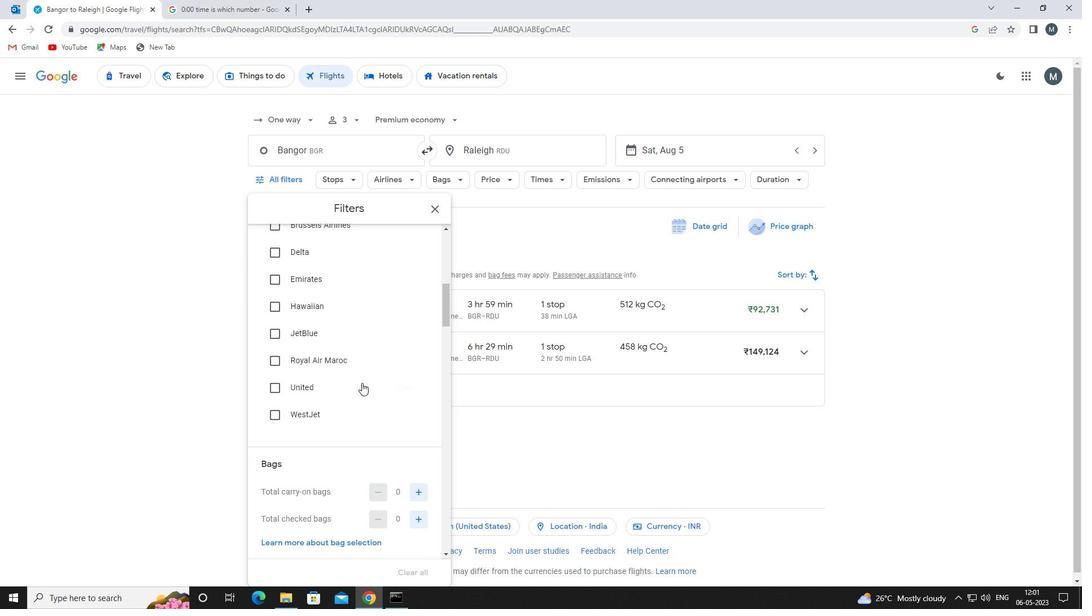 
Action: Mouse moved to (417, 402)
Screenshot: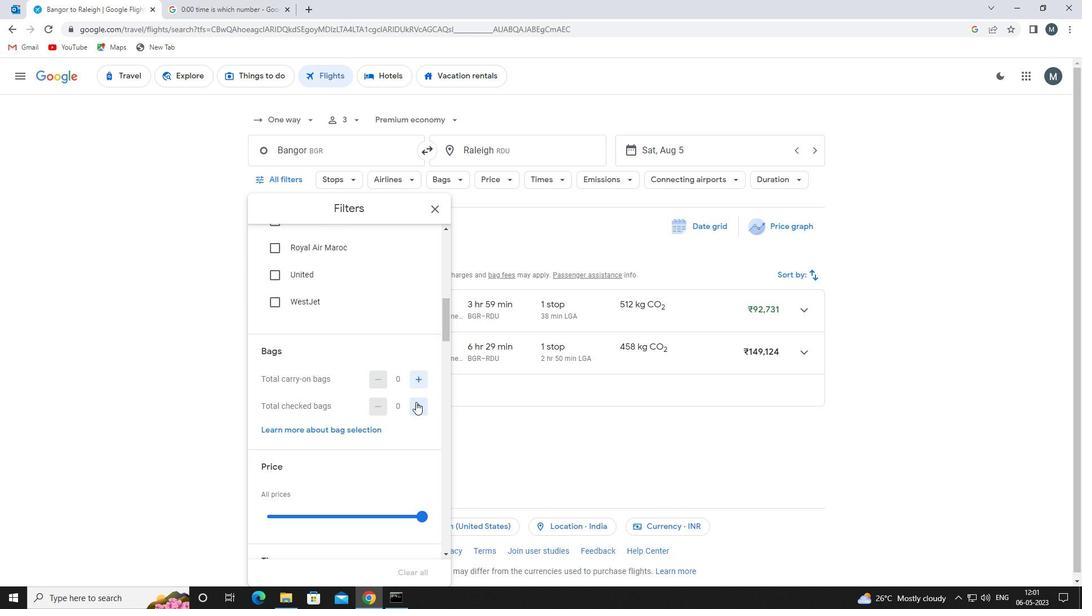 
Action: Mouse pressed left at (417, 402)
Screenshot: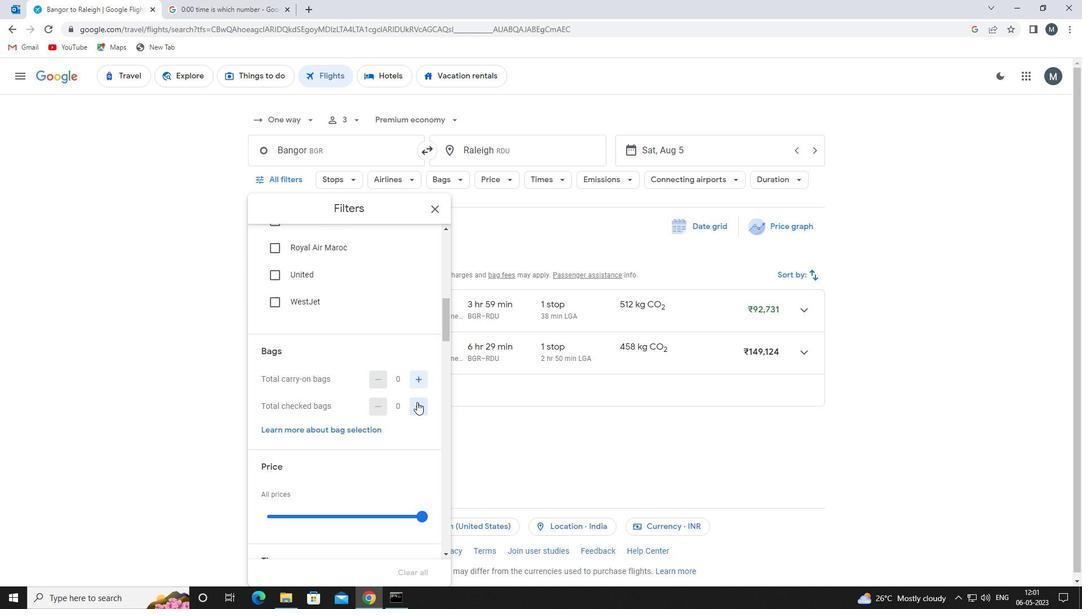 
Action: Mouse moved to (355, 381)
Screenshot: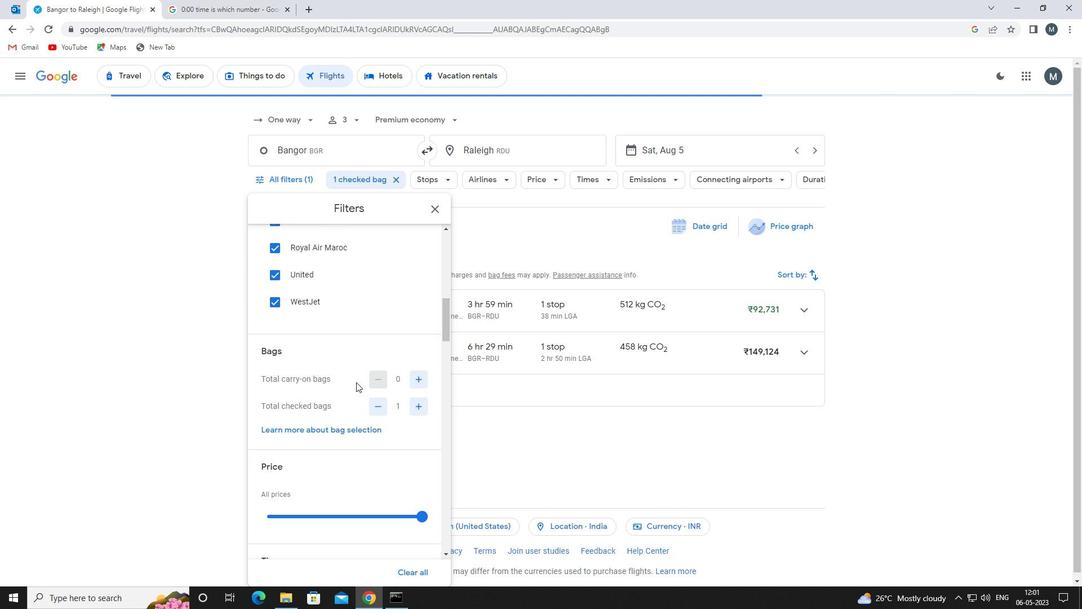 
Action: Mouse scrolled (355, 381) with delta (0, 0)
Screenshot: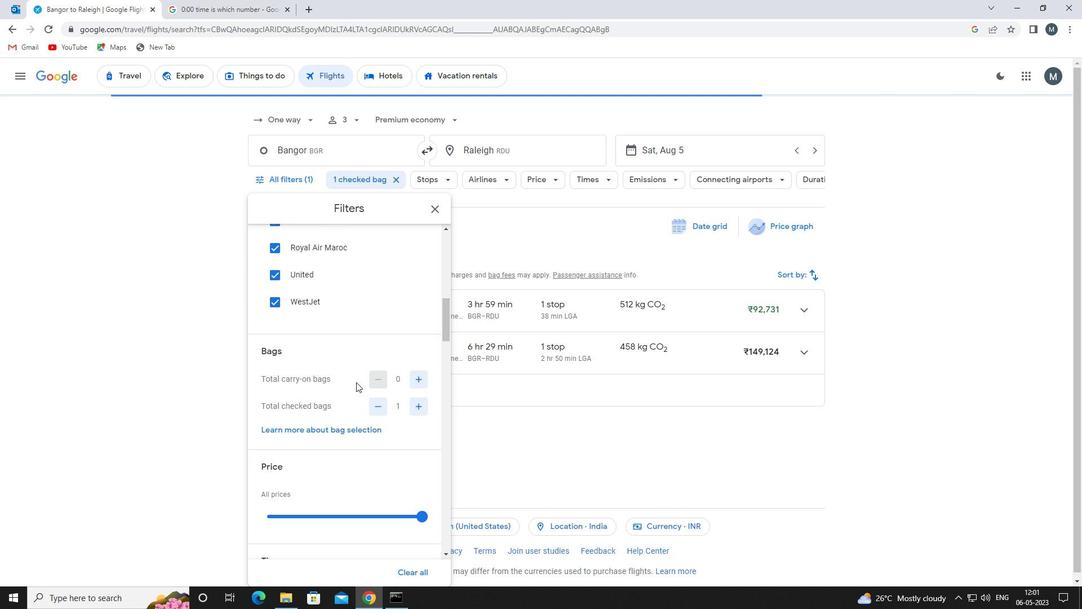 
Action: Mouse moved to (375, 382)
Screenshot: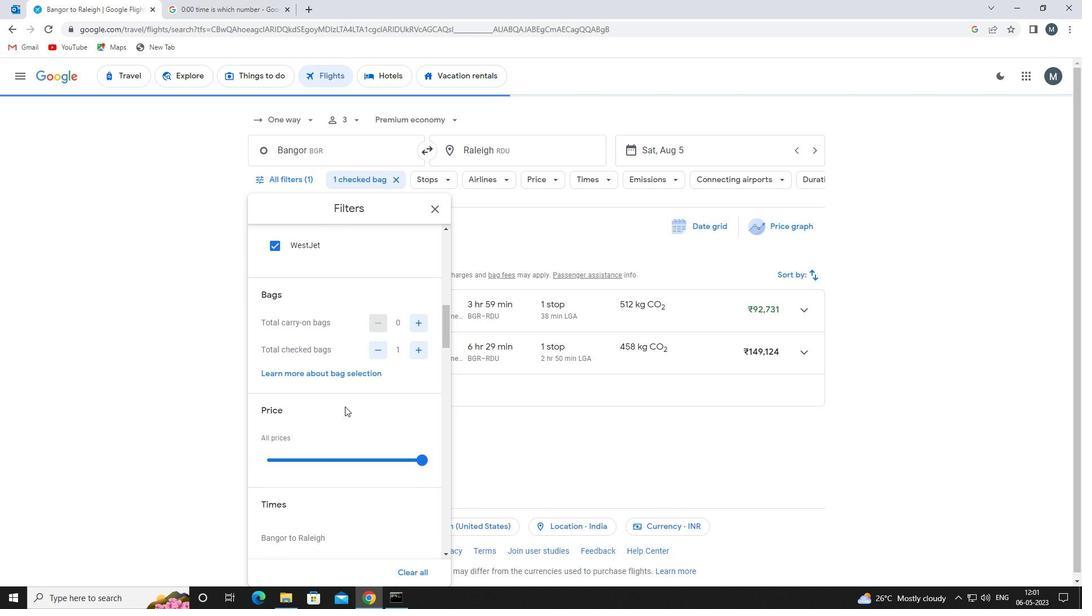 
Action: Mouse scrolled (375, 381) with delta (0, 0)
Screenshot: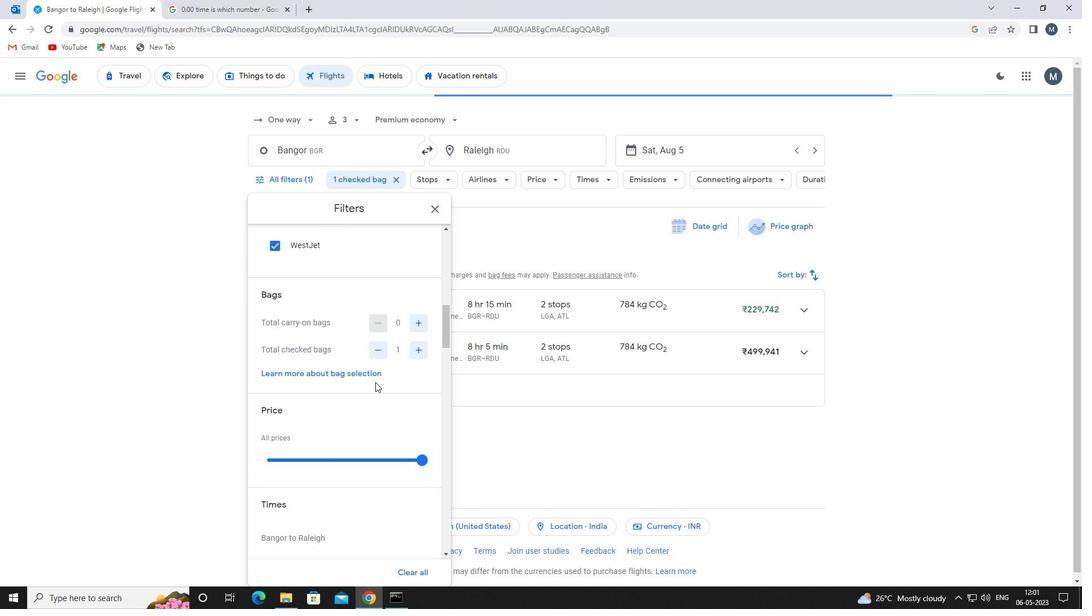 
Action: Mouse moved to (357, 401)
Screenshot: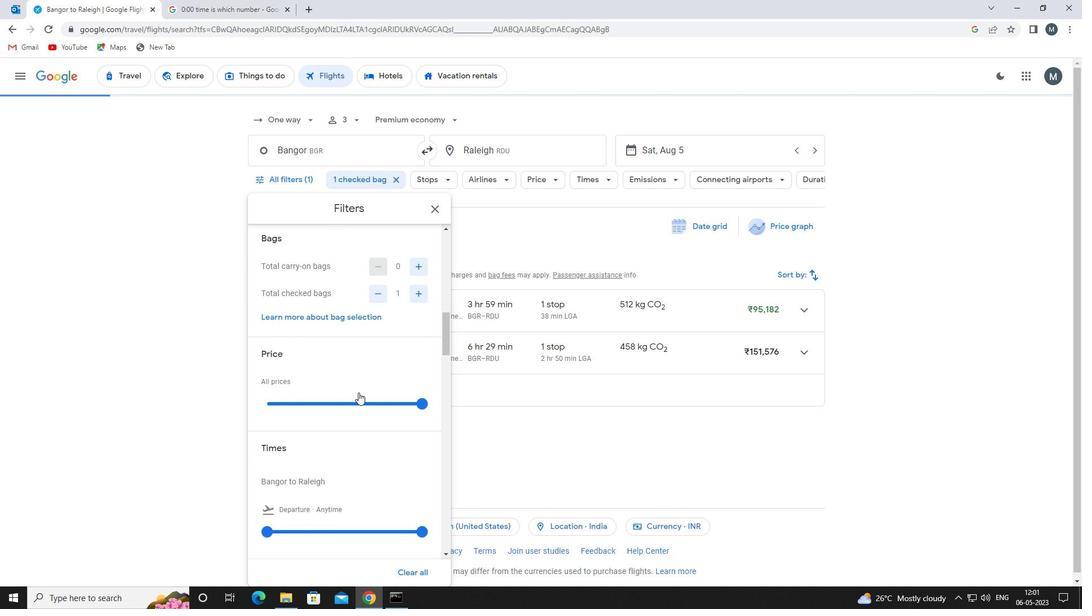 
Action: Mouse pressed left at (357, 401)
Screenshot: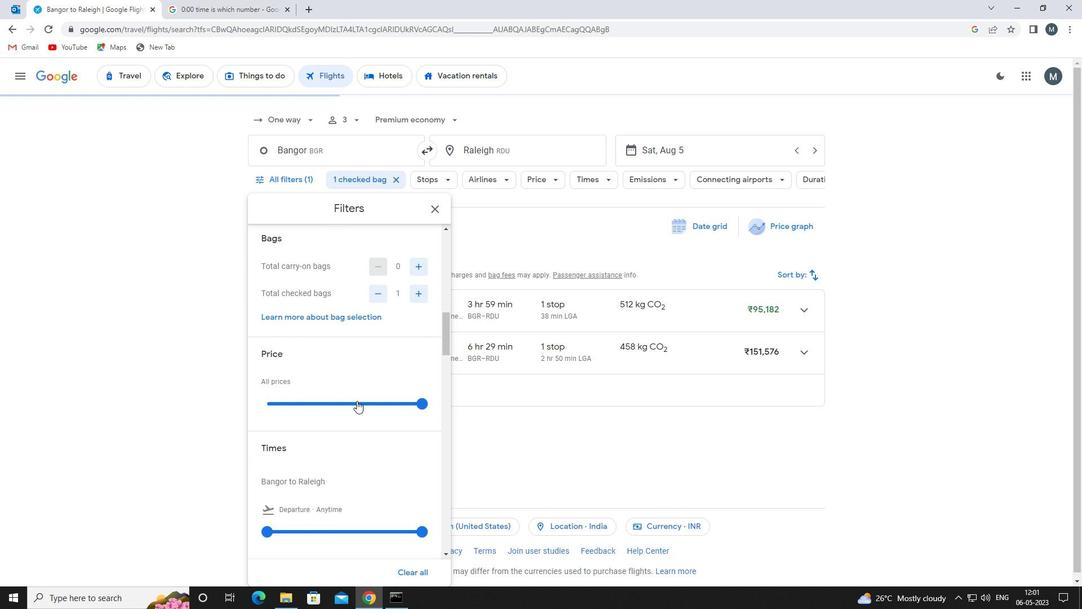 
Action: Mouse moved to (356, 401)
Screenshot: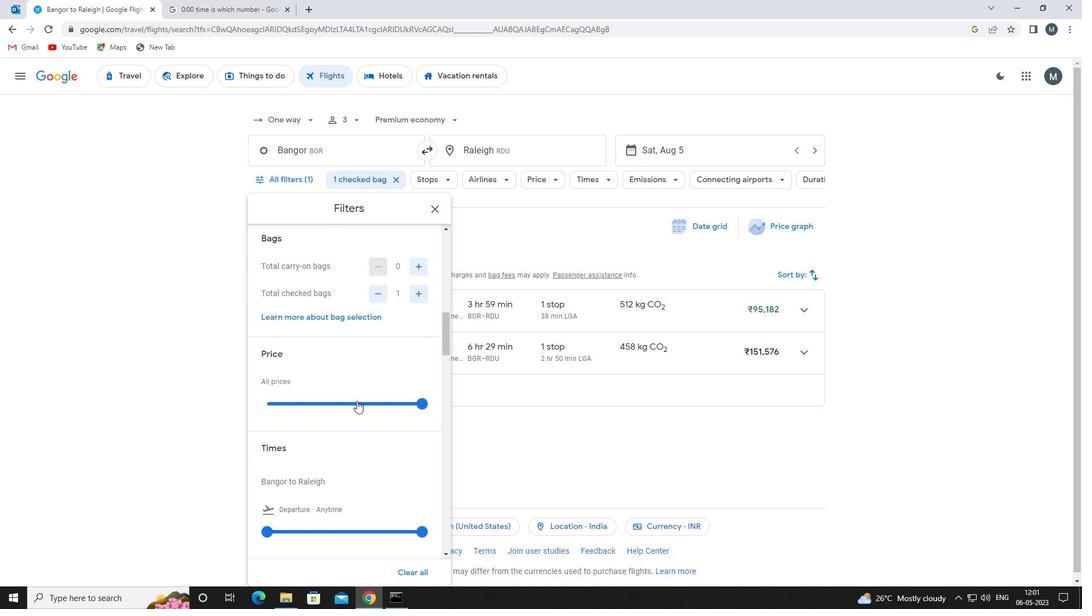 
Action: Mouse pressed left at (356, 401)
Screenshot: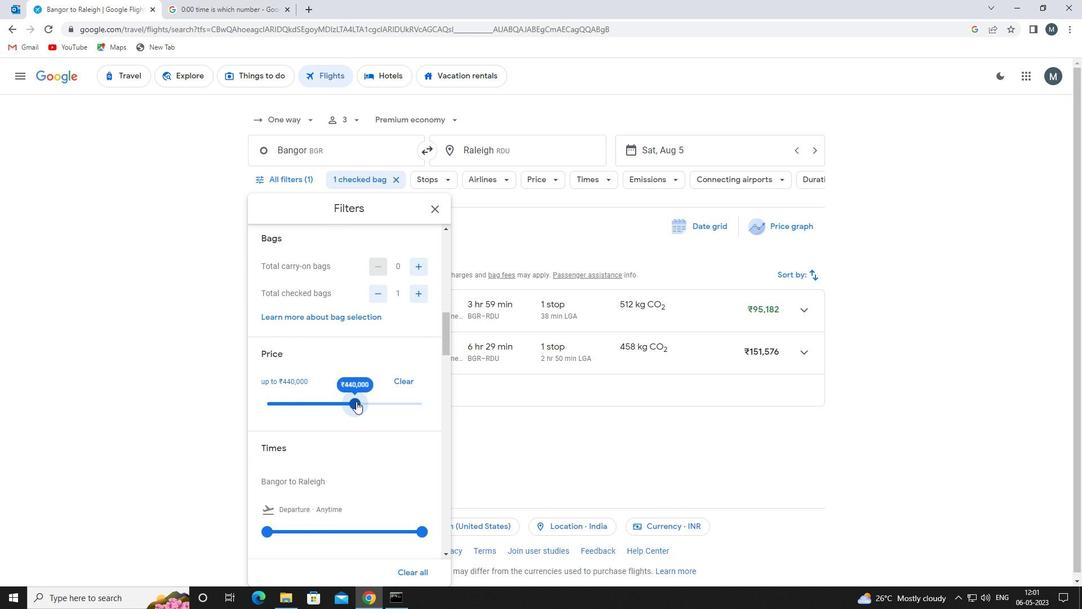 
Action: Mouse moved to (338, 368)
Screenshot: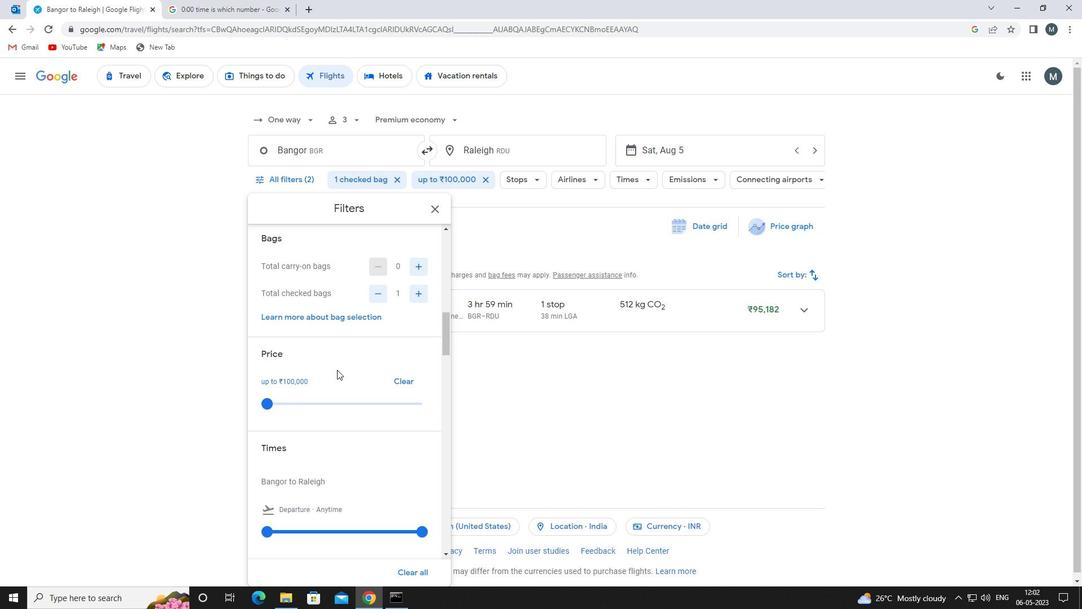 
Action: Mouse scrolled (338, 367) with delta (0, 0)
Screenshot: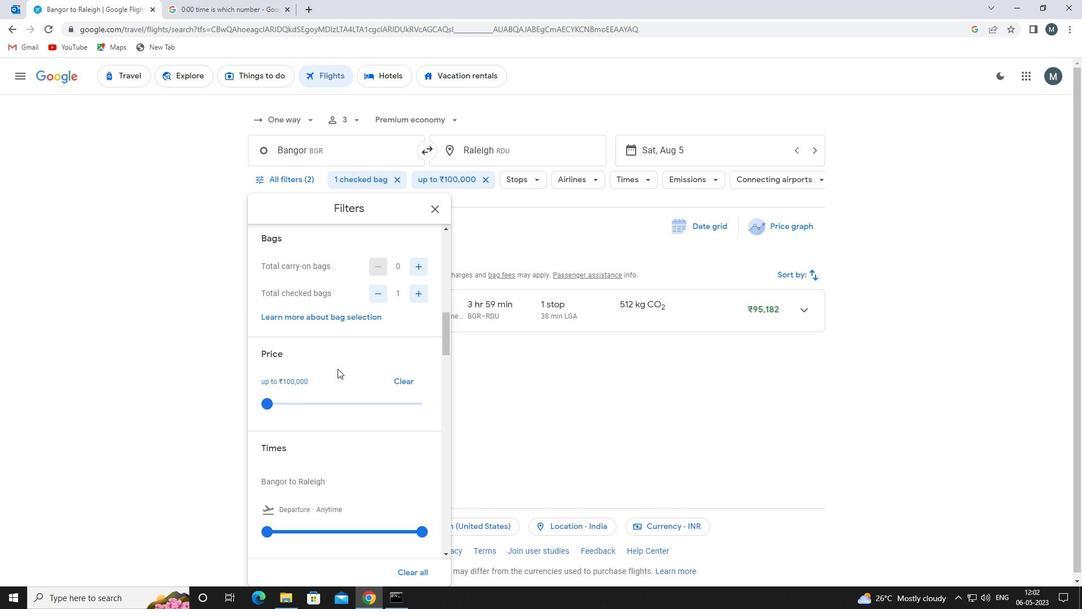 
Action: Mouse moved to (338, 368)
Screenshot: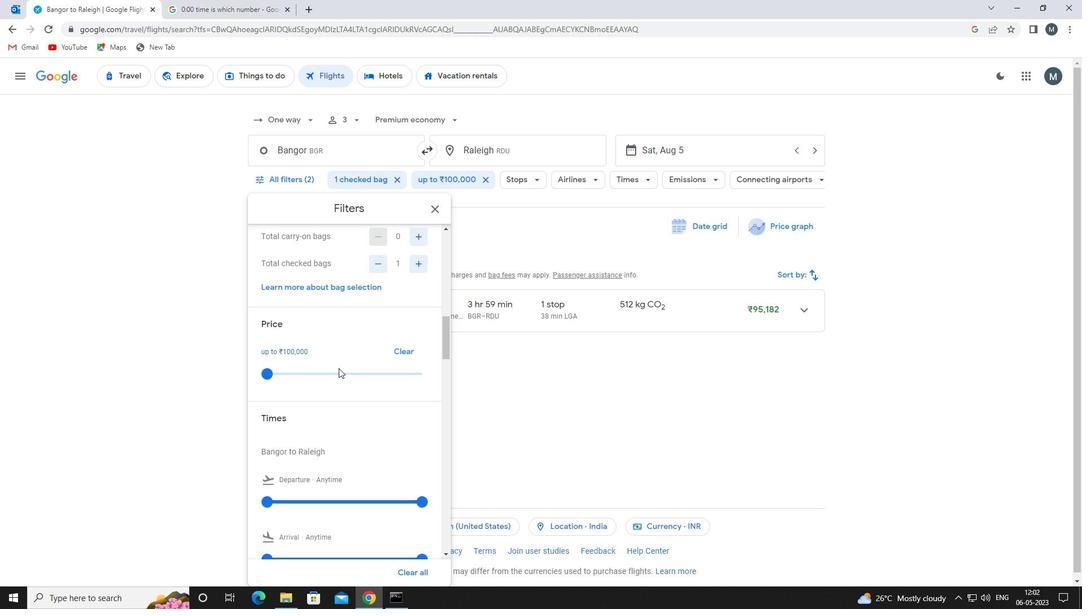
Action: Mouse scrolled (338, 367) with delta (0, 0)
Screenshot: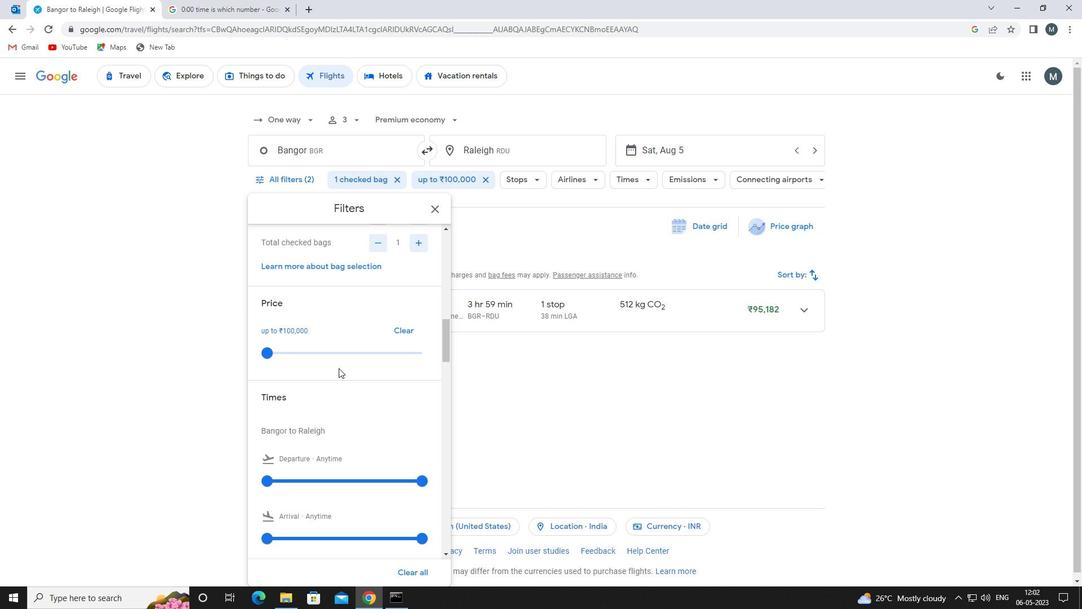 
Action: Mouse moved to (271, 417)
Screenshot: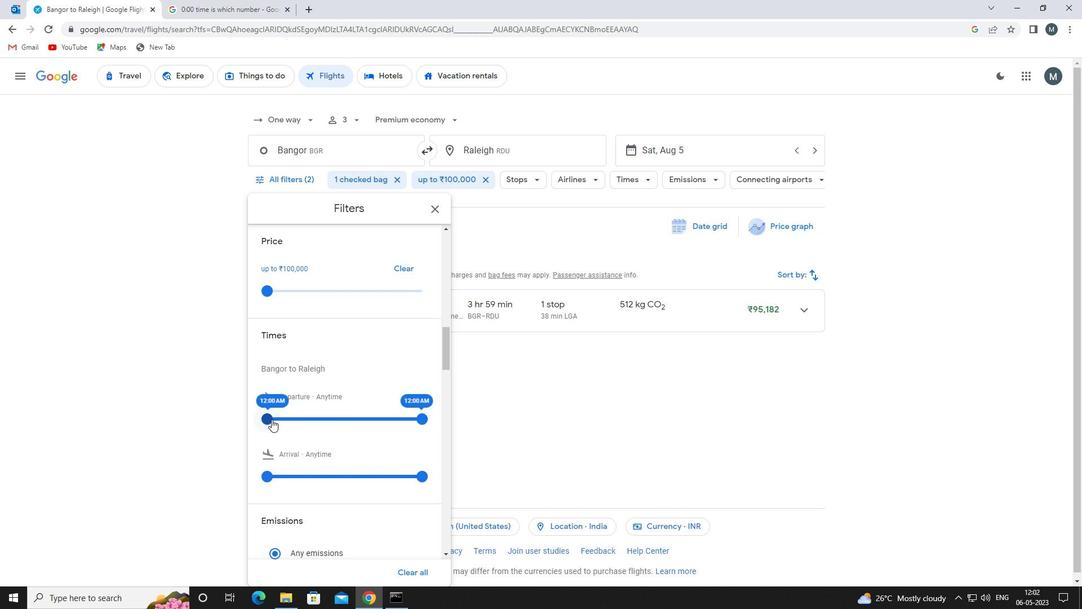 
Action: Mouse pressed left at (271, 417)
Screenshot: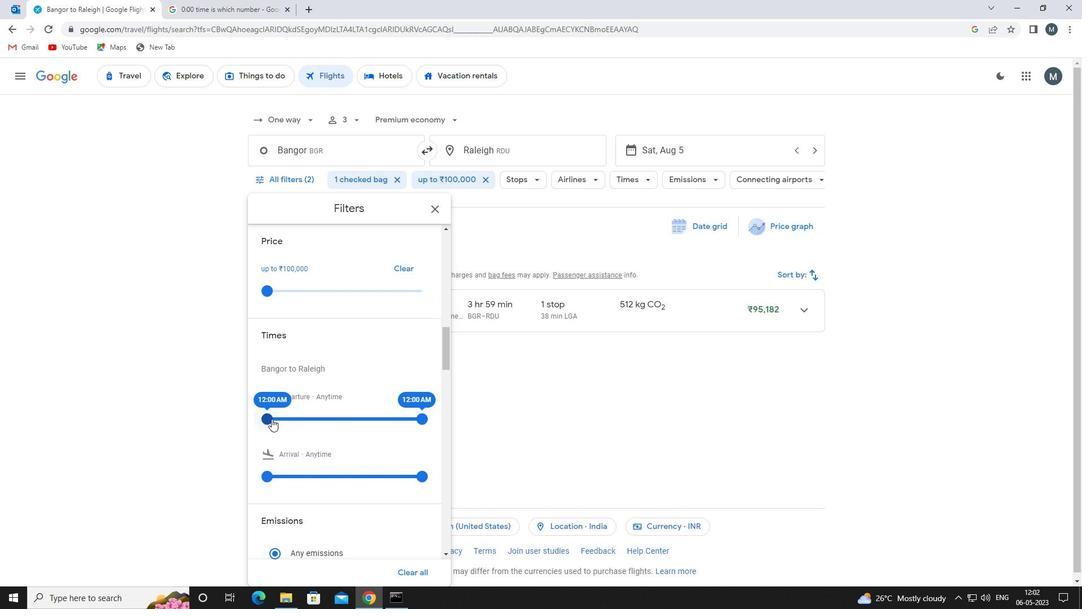 
Action: Mouse moved to (414, 417)
Screenshot: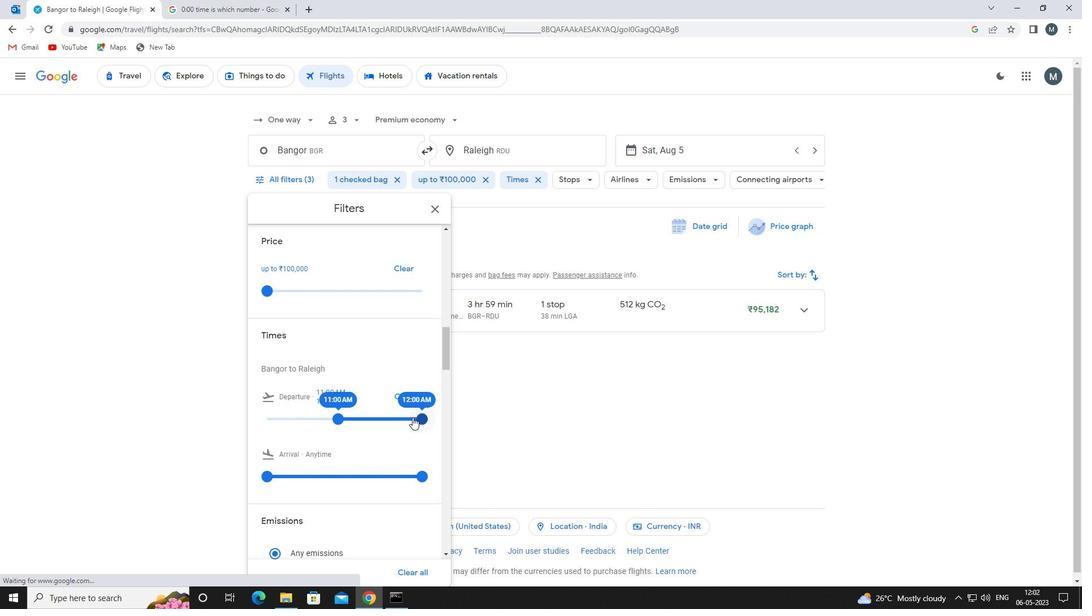 
Action: Mouse pressed left at (414, 417)
Screenshot: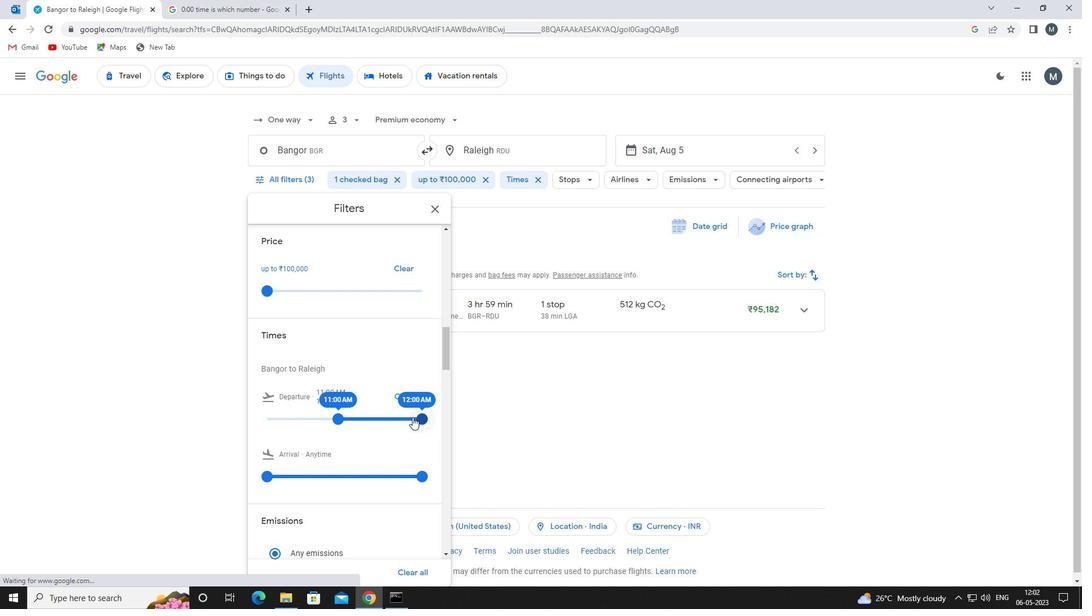 
Action: Mouse moved to (382, 371)
Screenshot: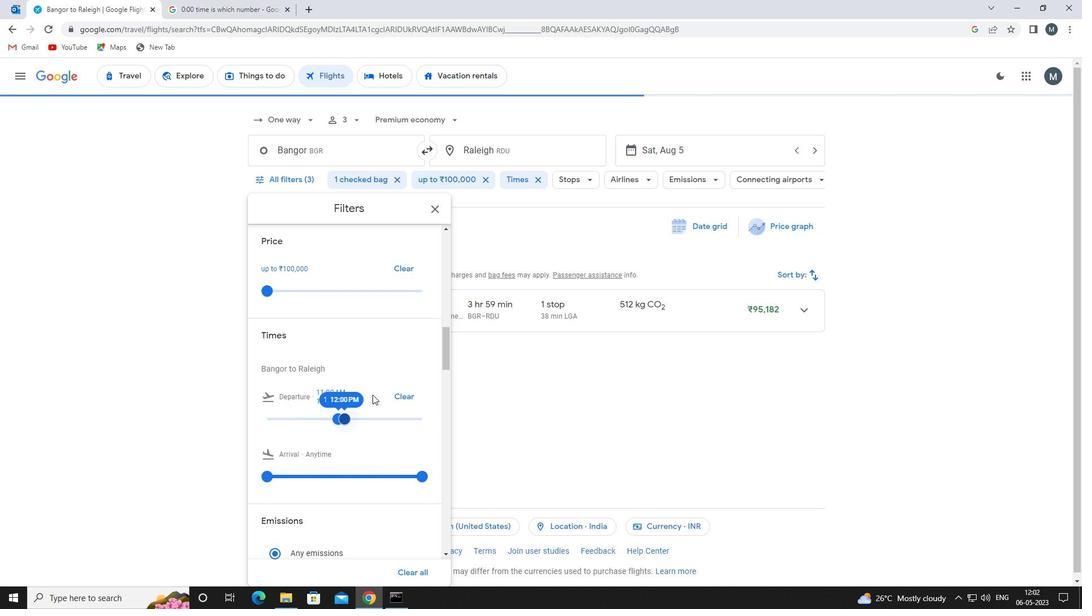 
Action: Mouse scrolled (382, 371) with delta (0, 0)
Screenshot: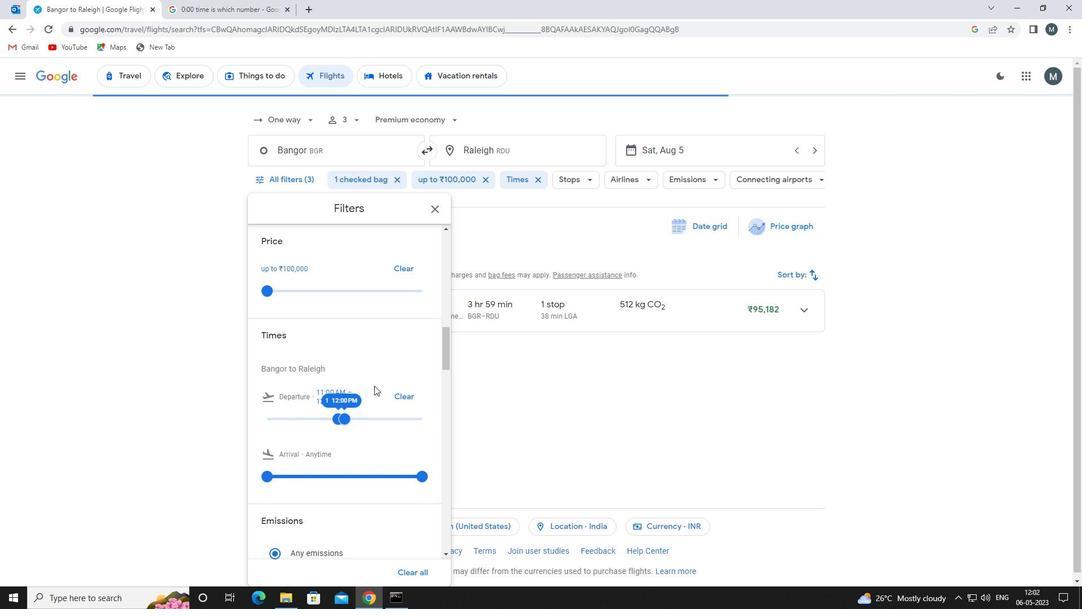 
Action: Mouse scrolled (382, 371) with delta (0, 0)
Screenshot: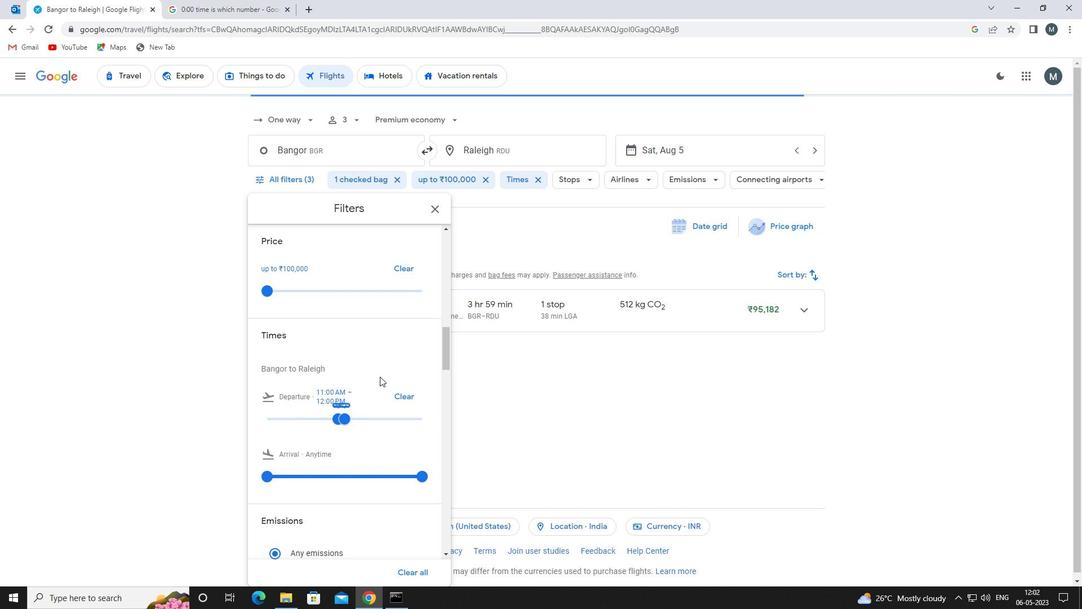 
Action: Mouse moved to (433, 208)
Screenshot: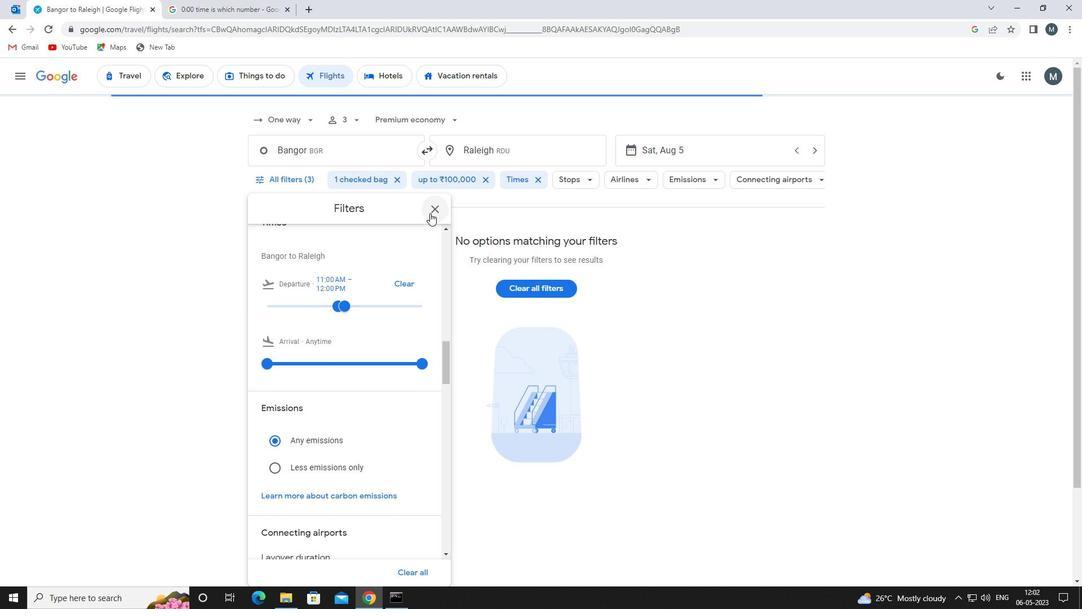 
Action: Mouse pressed left at (433, 208)
Screenshot: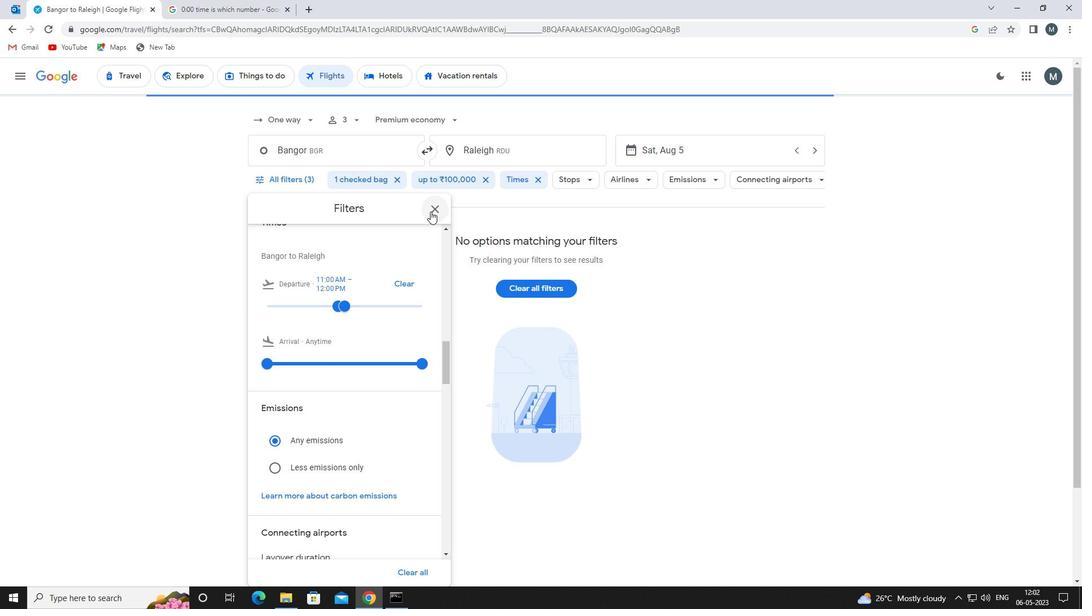 
Action: Mouse moved to (429, 209)
Screenshot: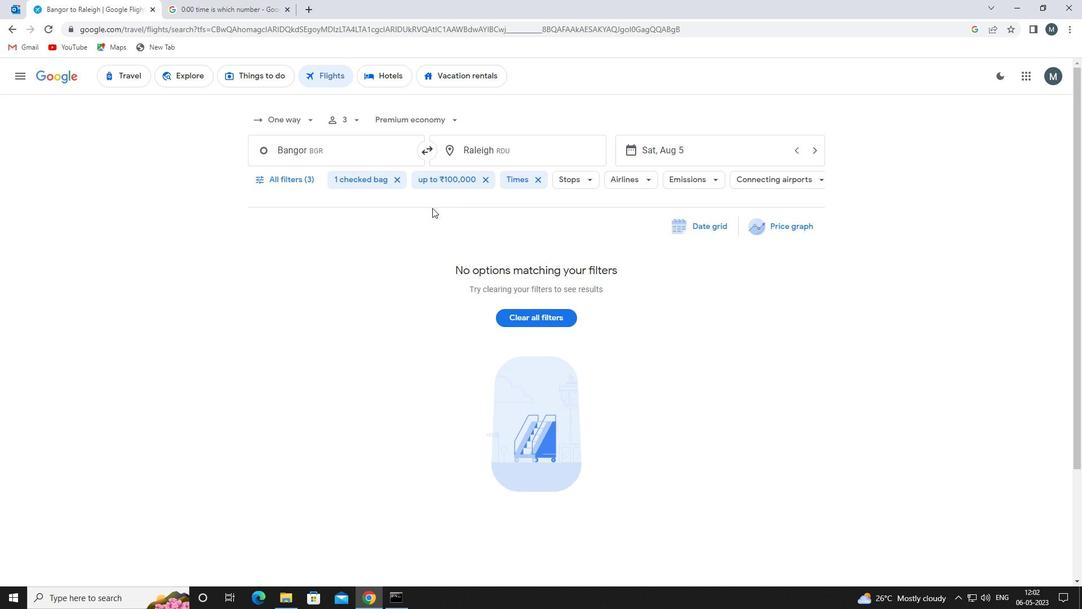 
